 Task: Reply to email with the signature Finley Cooper with the subject Introduction of a new company policy from softage.10@softage.net with the message Could you please provide more information about the new software system? with BCC to softage.4@softage.net with an attached document Request_for_information.pdf
Action: Mouse pressed left at (1029, 186)
Screenshot: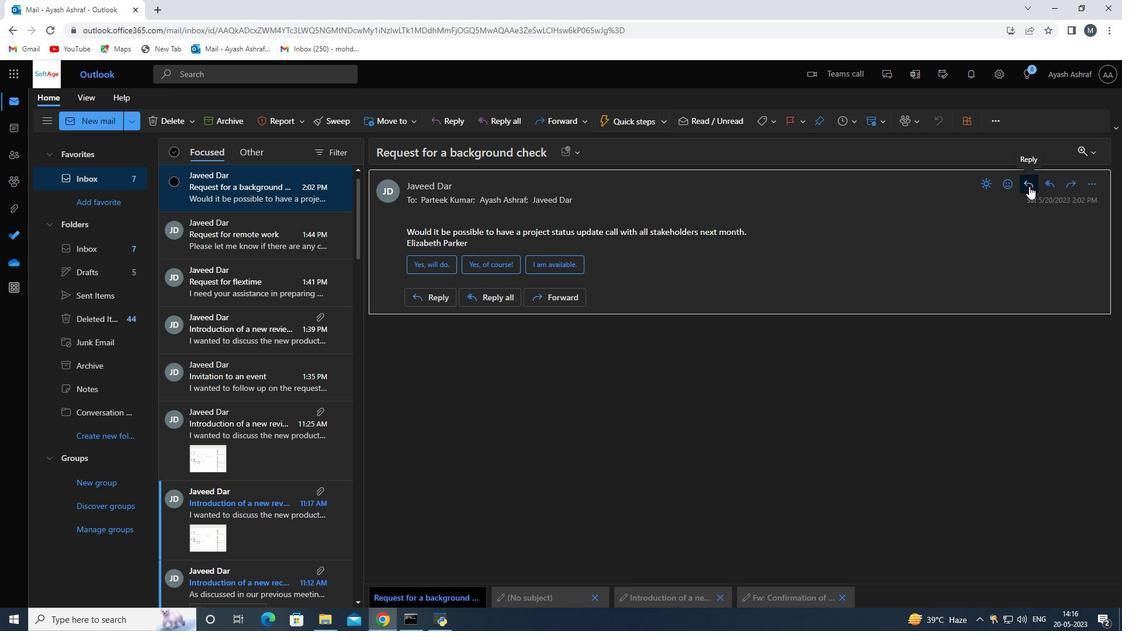 
Action: Mouse moved to (753, 416)
Screenshot: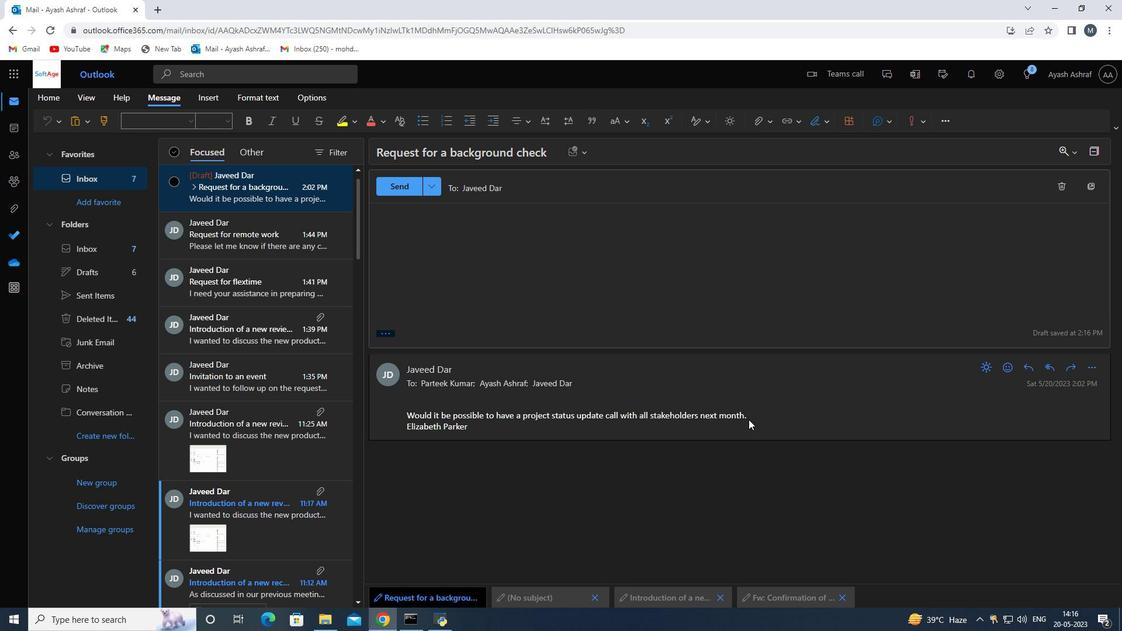 
Action: Mouse pressed left at (753, 416)
Screenshot: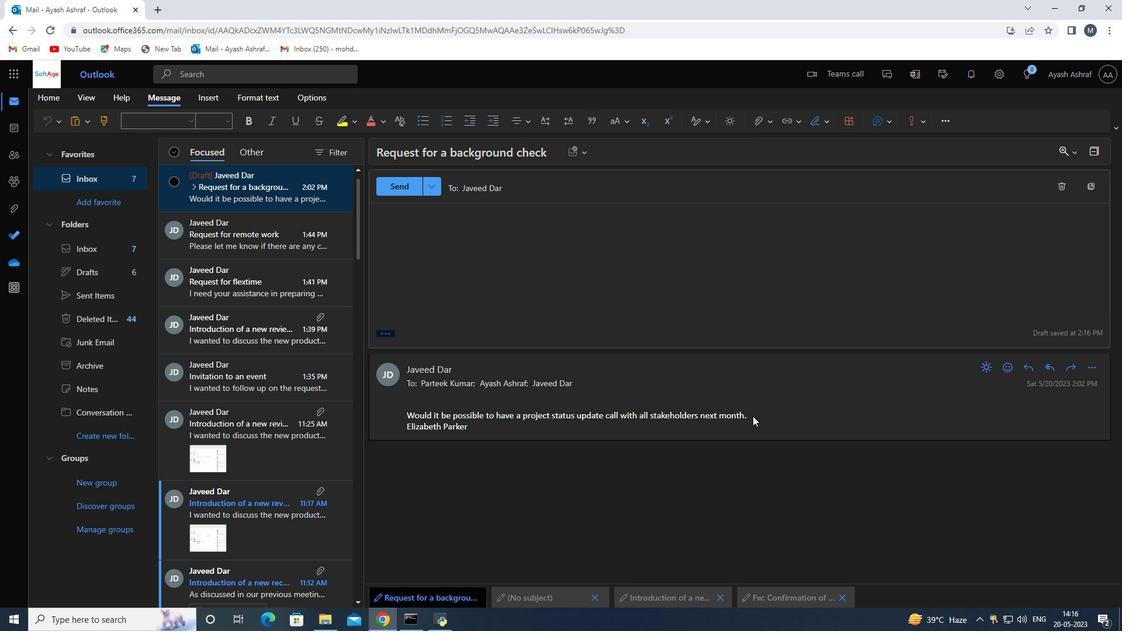 
Action: Mouse moved to (739, 516)
Screenshot: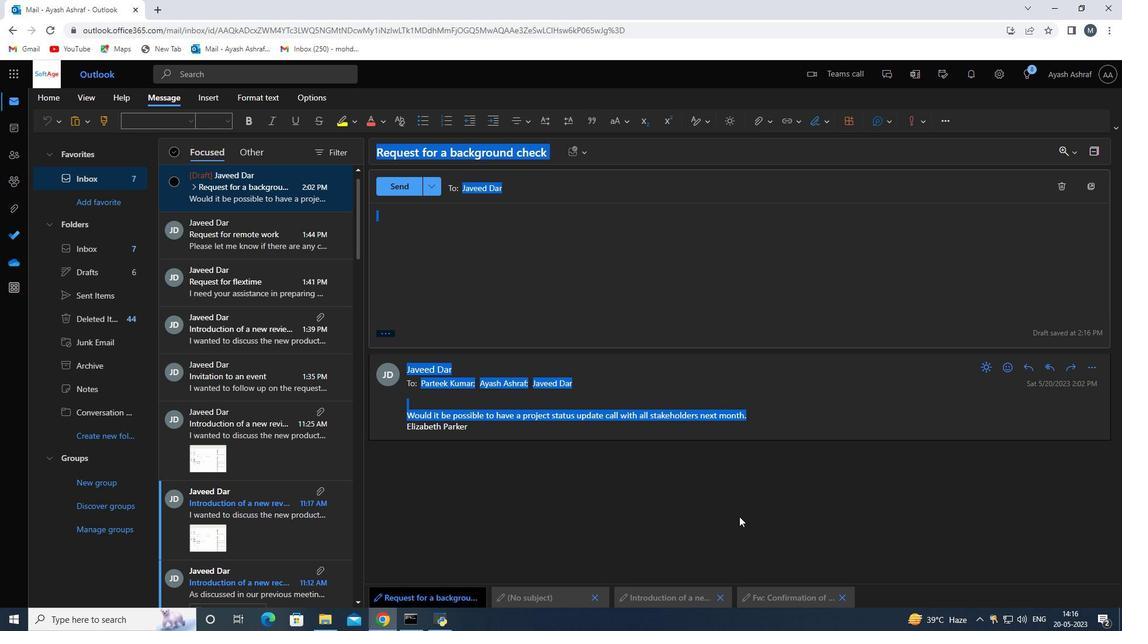 
Action: Mouse pressed left at (739, 516)
Screenshot: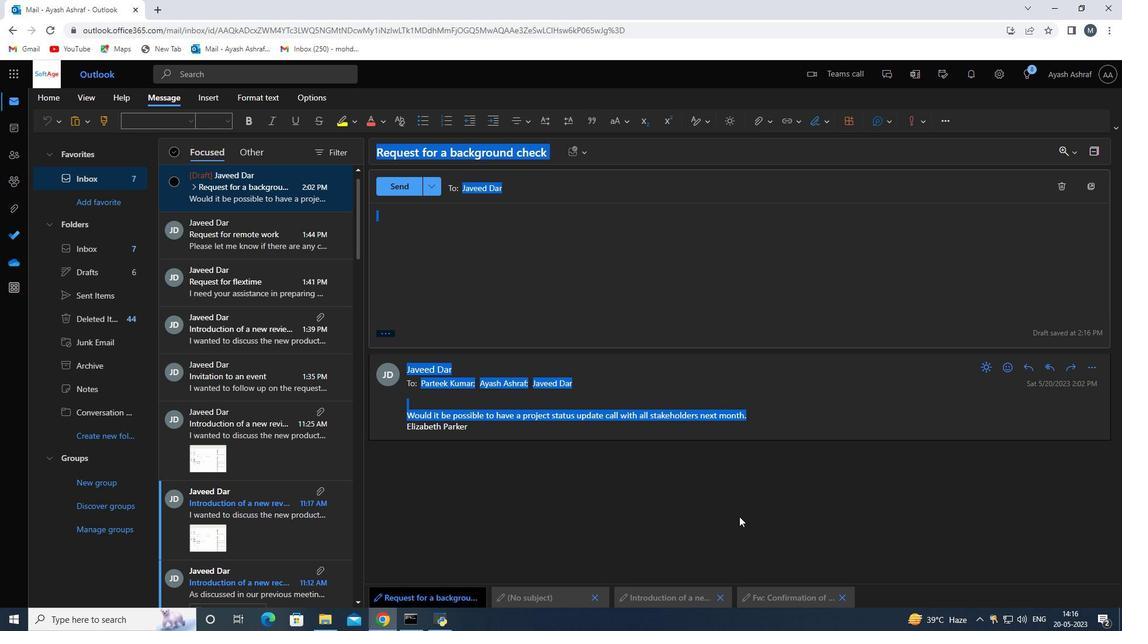 
Action: Mouse moved to (760, 491)
Screenshot: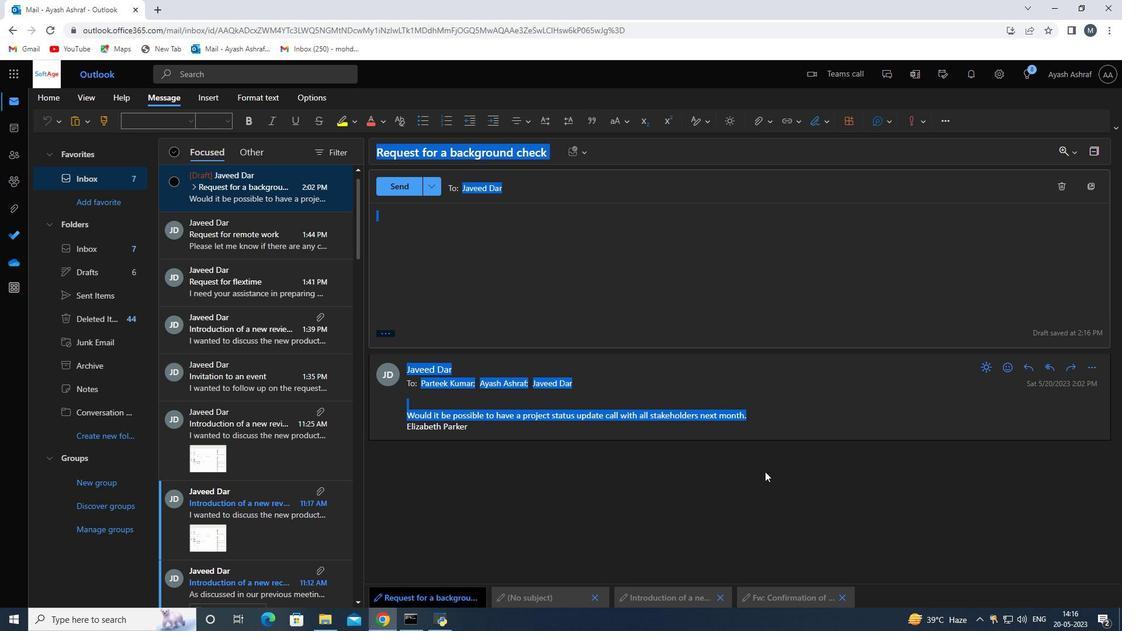 
Action: Mouse pressed left at (760, 491)
Screenshot: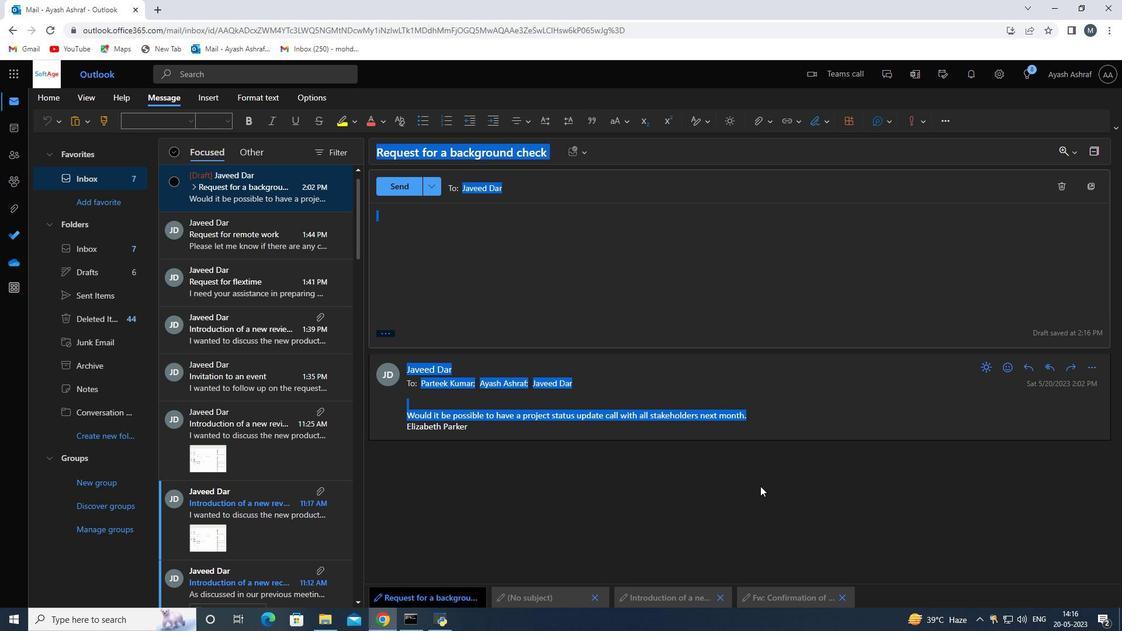 
Action: Mouse moved to (759, 416)
Screenshot: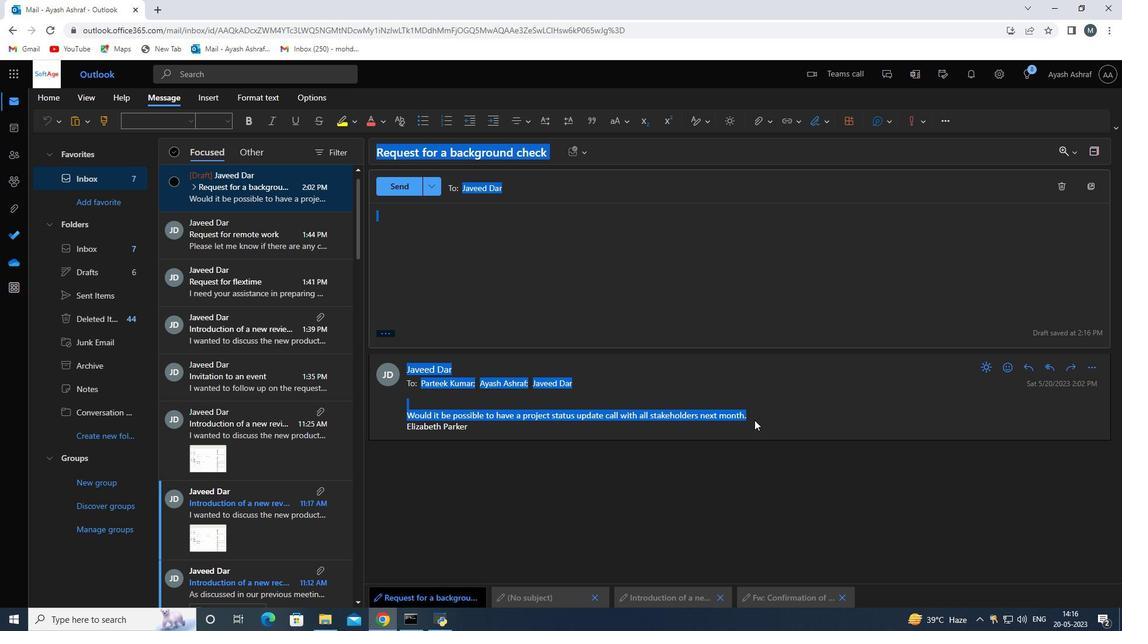 
Action: Mouse pressed left at (759, 416)
Screenshot: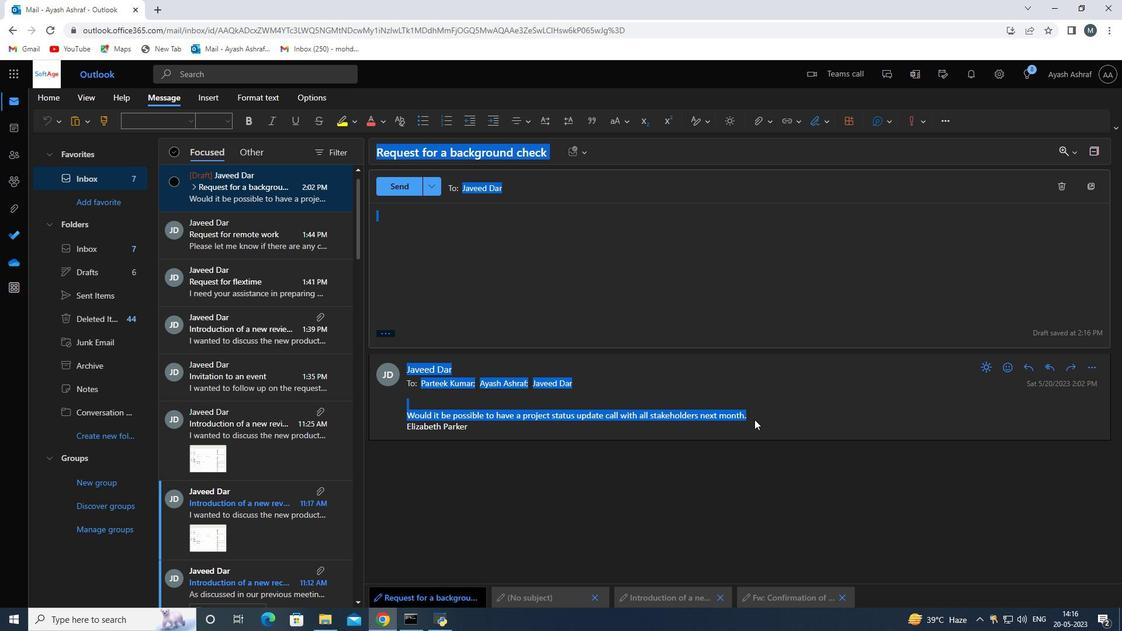 
Action: Mouse moved to (516, 415)
Screenshot: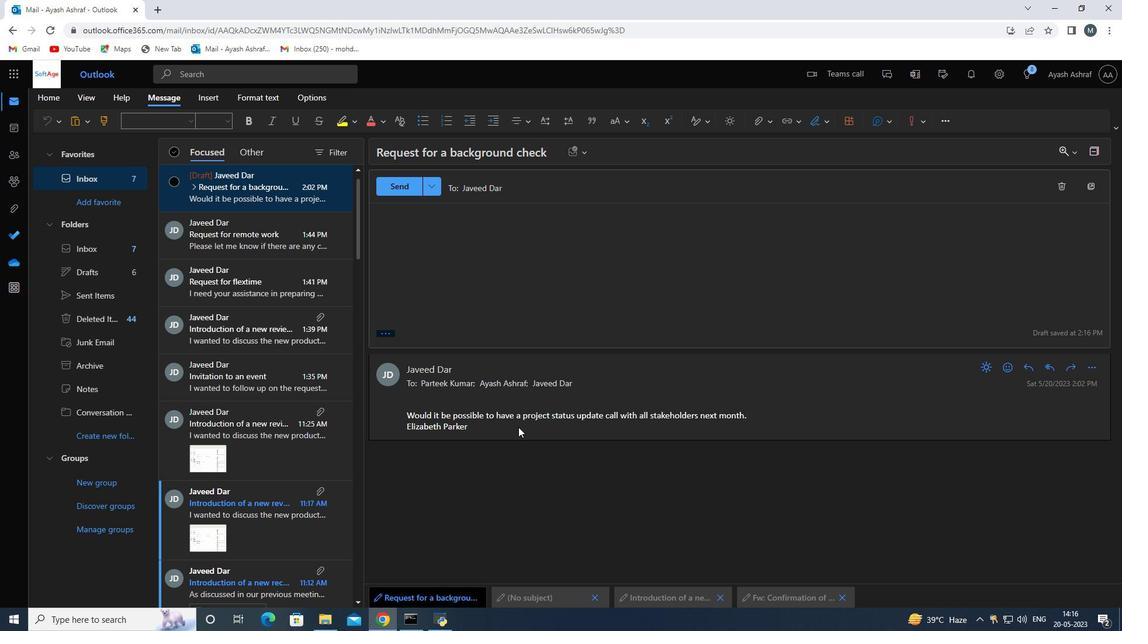 
Action: Mouse scrolled (516, 416) with delta (0, 0)
Screenshot: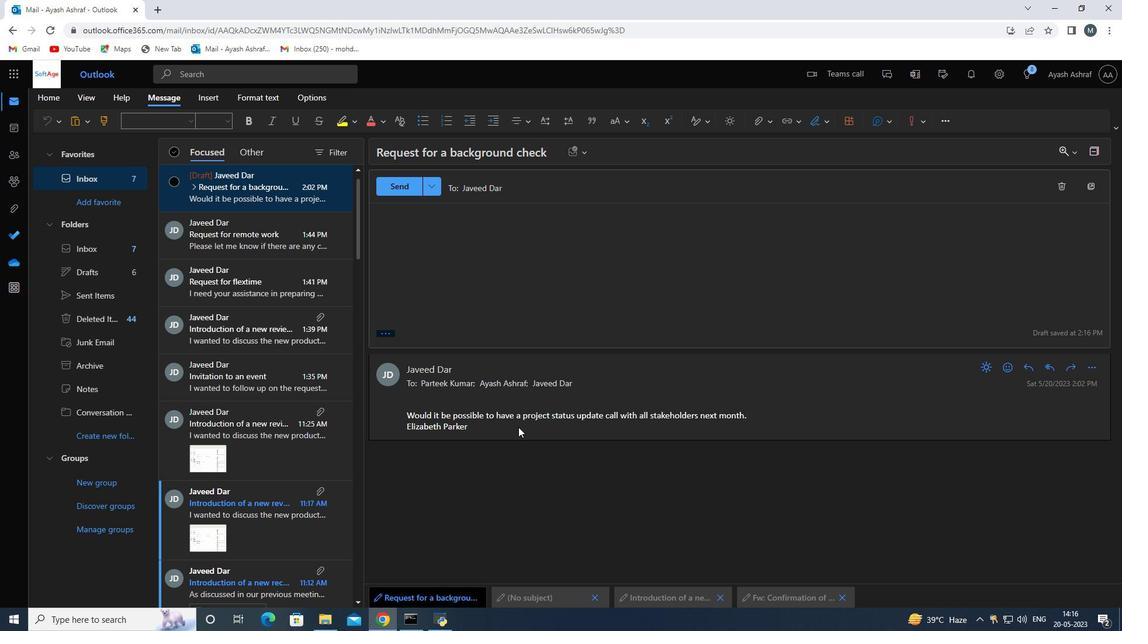 
Action: Mouse moved to (517, 409)
Screenshot: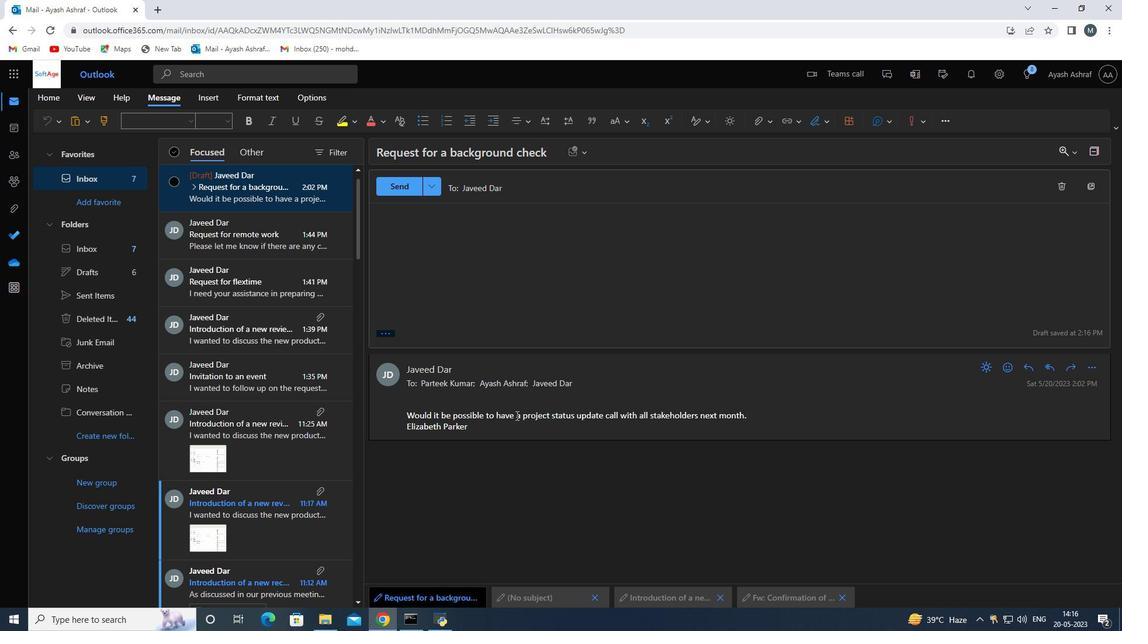 
Action: Mouse scrolled (516, 414) with delta (0, 0)
Screenshot: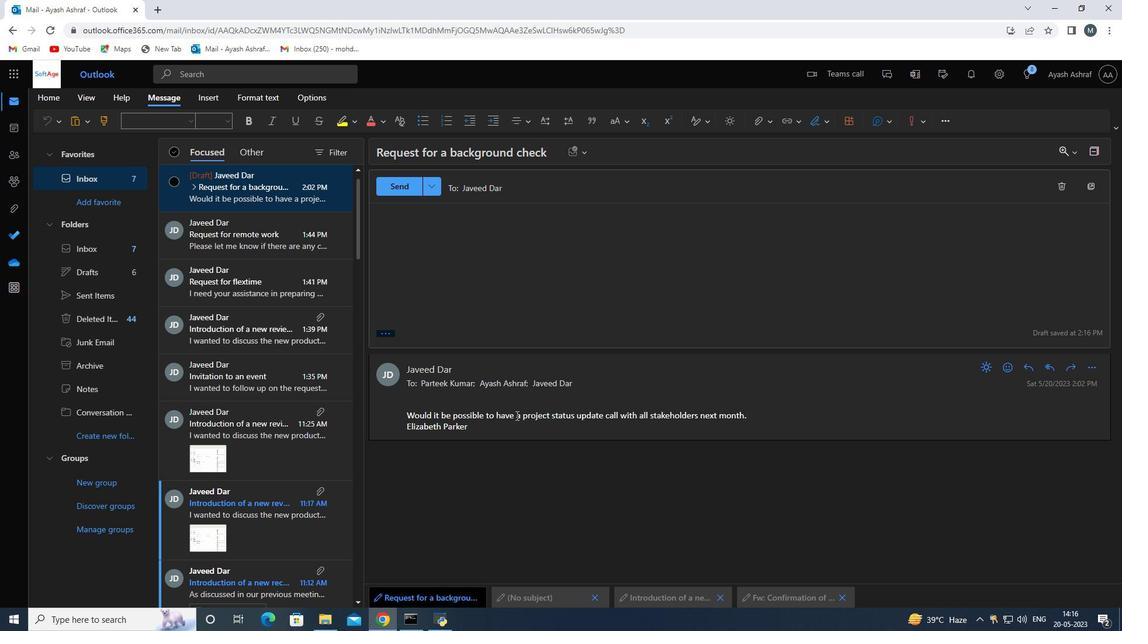 
Action: Mouse moved to (503, 233)
Screenshot: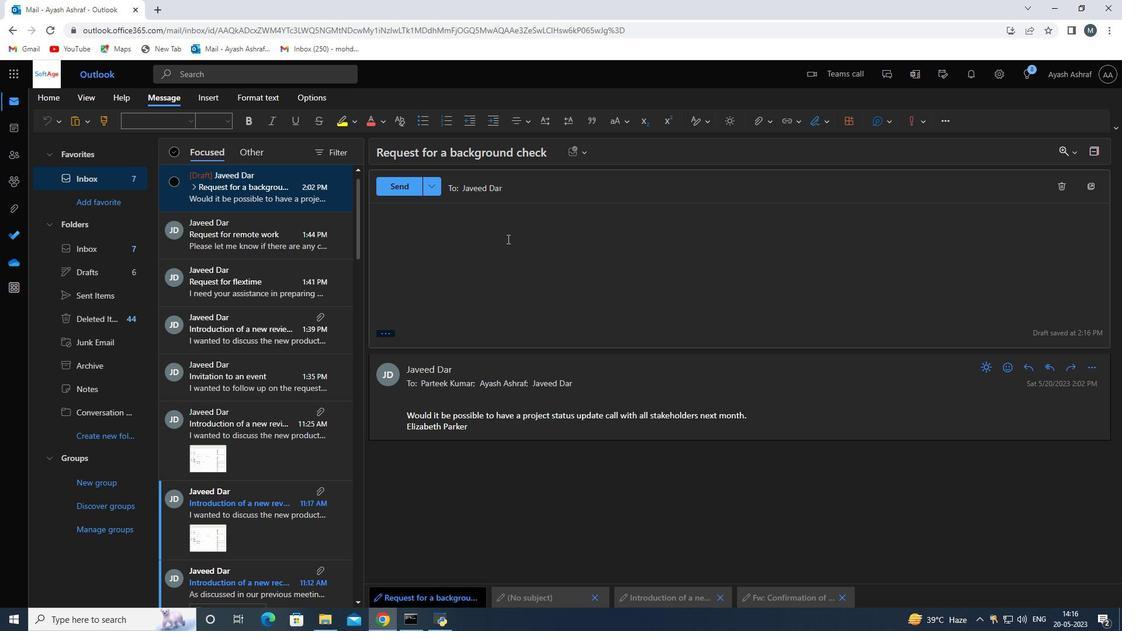 
Action: Mouse pressed left at (503, 233)
Screenshot: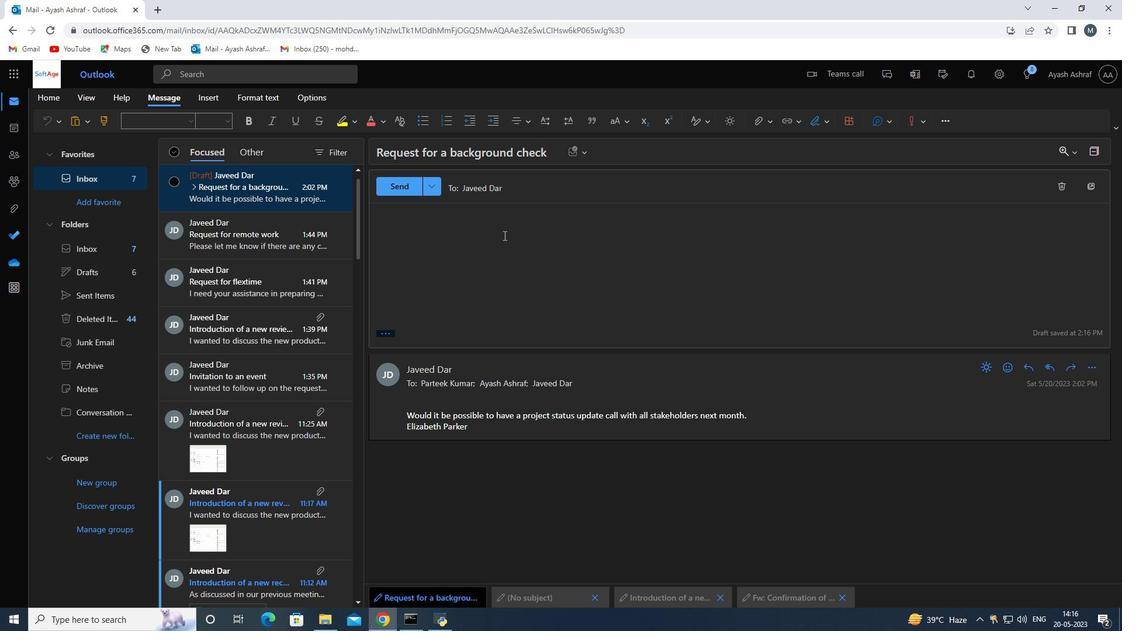 
Action: Mouse moved to (818, 129)
Screenshot: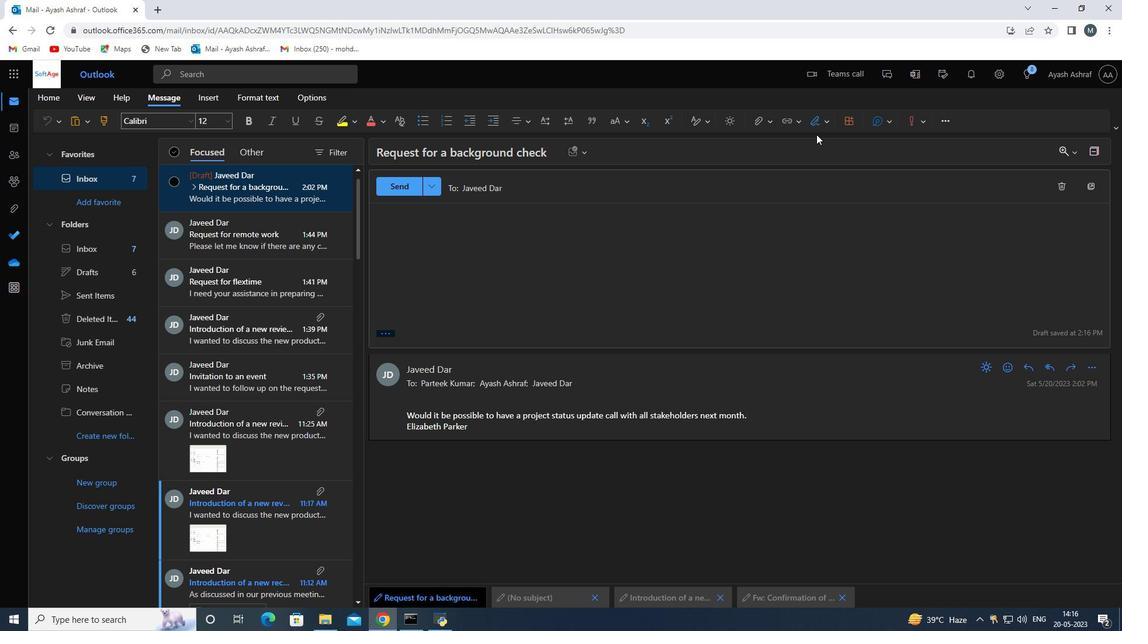 
Action: Mouse pressed left at (818, 129)
Screenshot: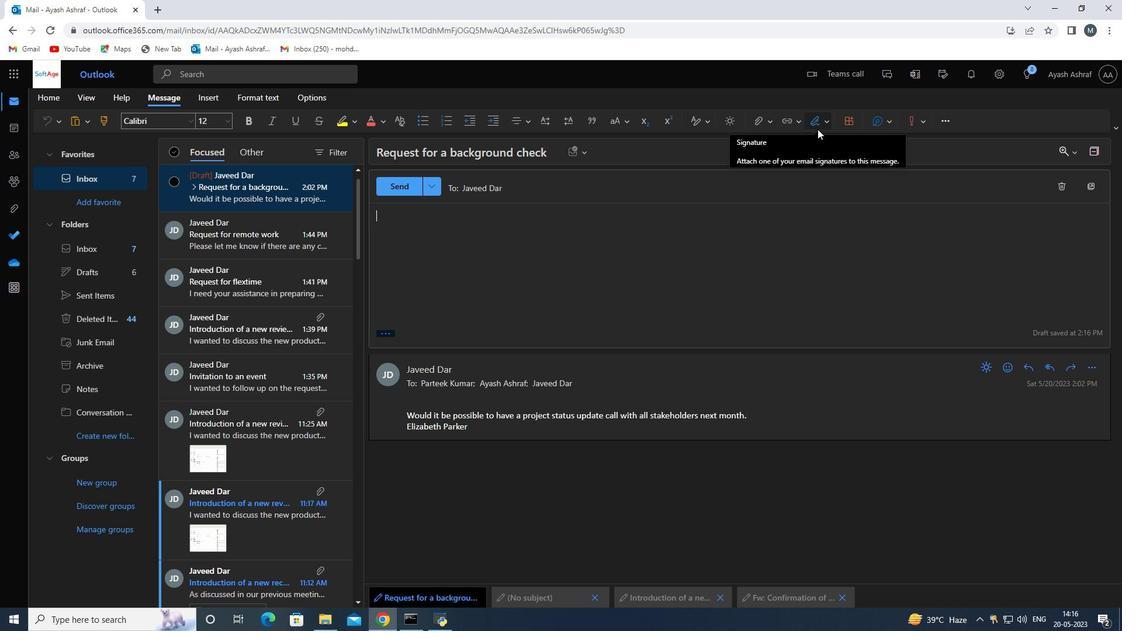 
Action: Mouse moved to (802, 167)
Screenshot: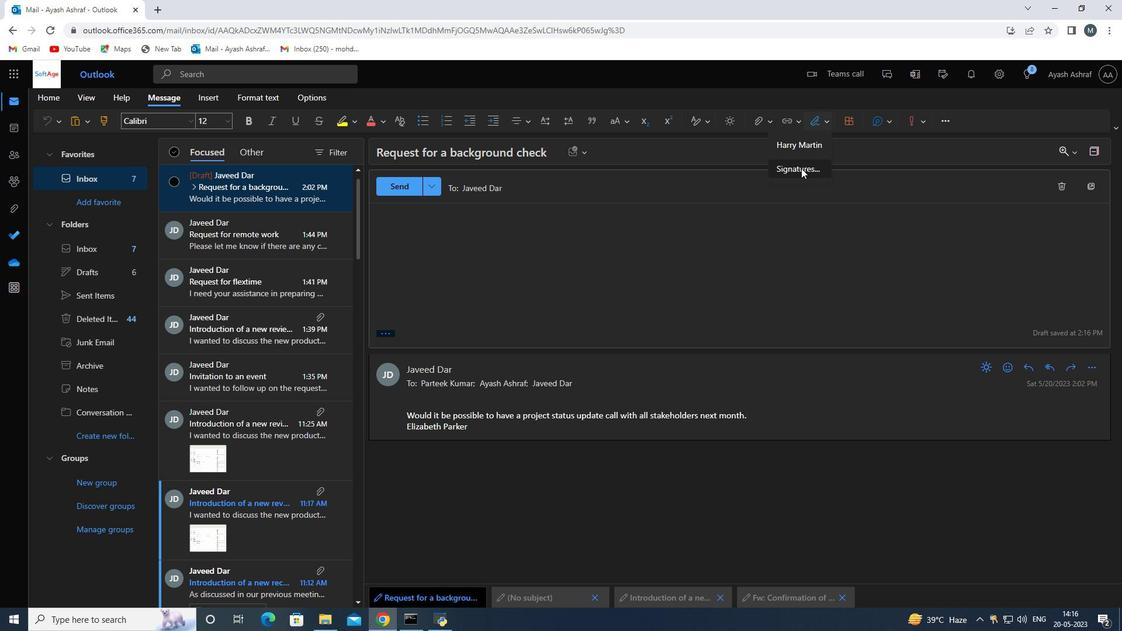 
Action: Mouse pressed left at (802, 167)
Screenshot: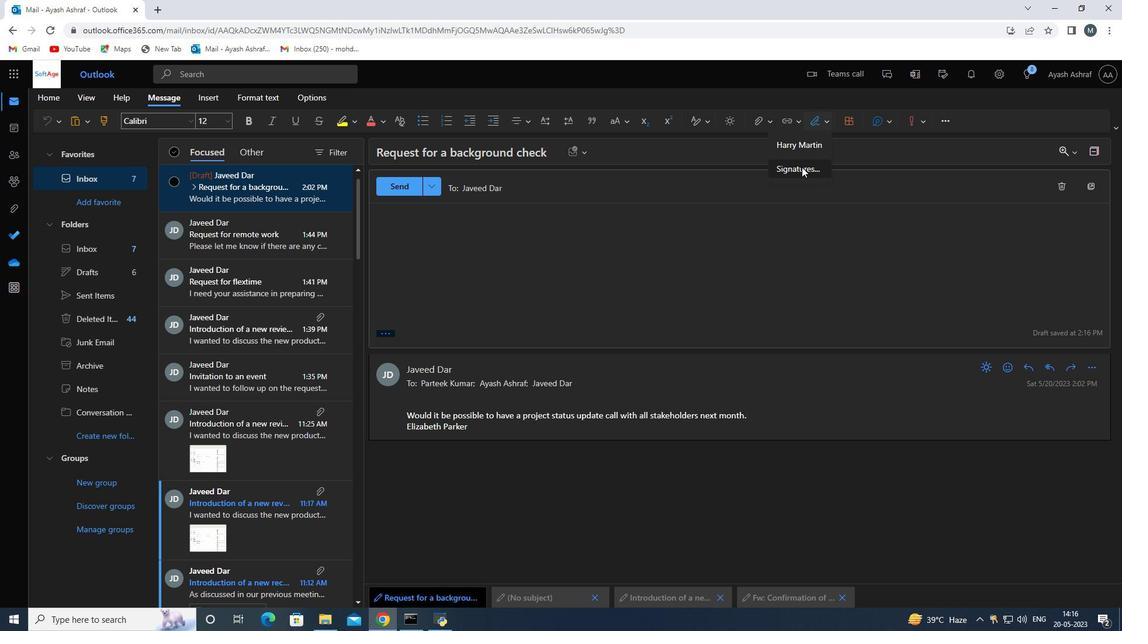
Action: Mouse moved to (785, 216)
Screenshot: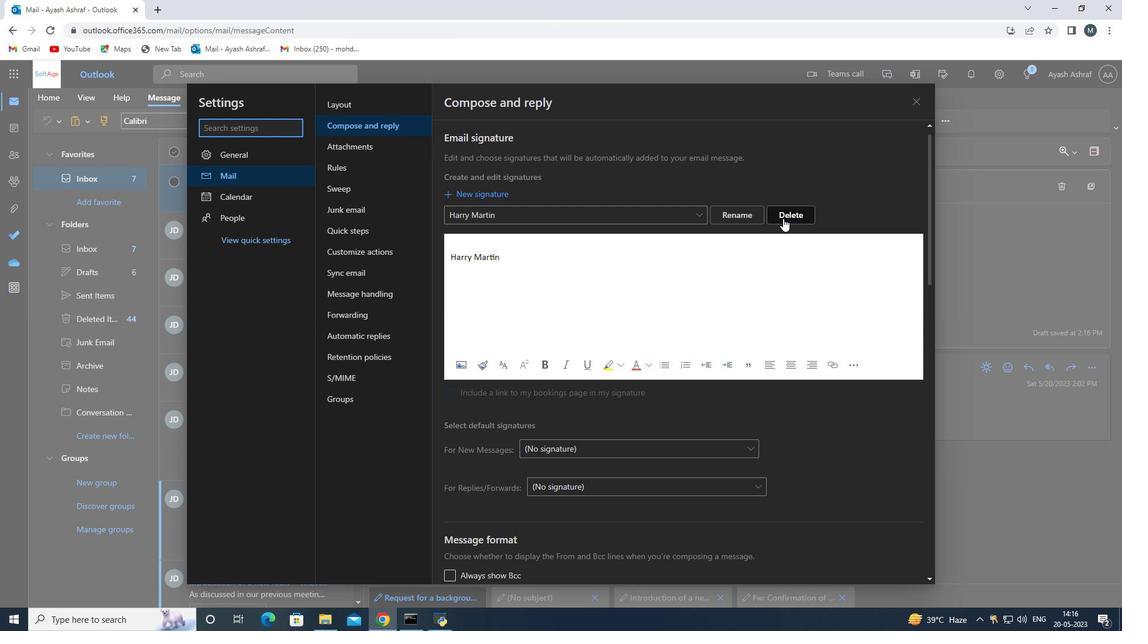 
Action: Mouse pressed left at (785, 216)
Screenshot: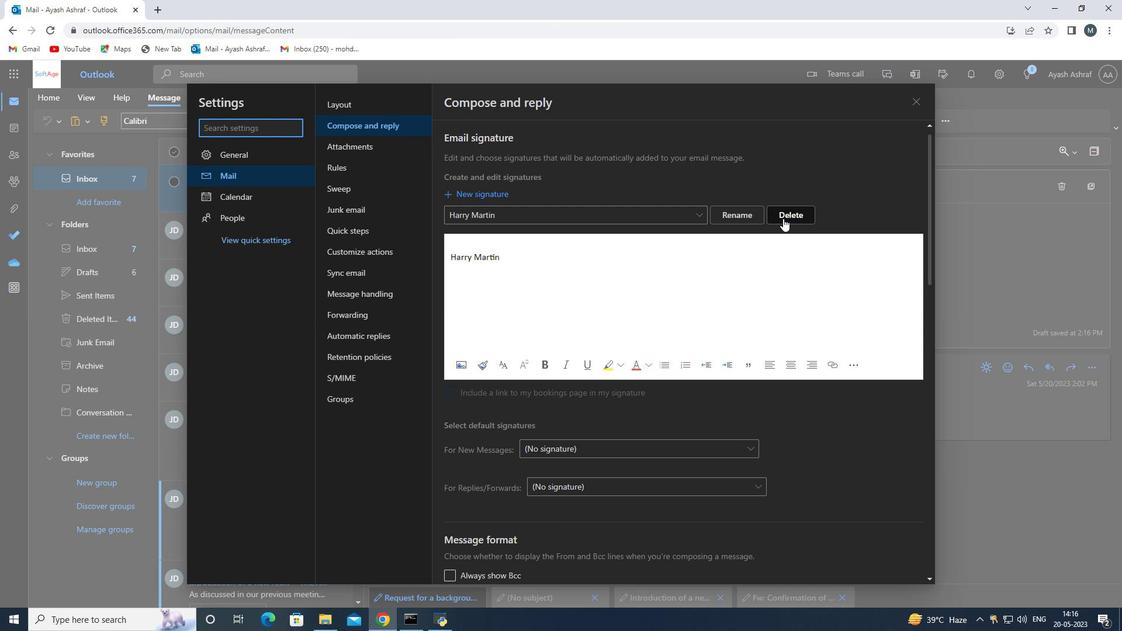 
Action: Mouse moved to (657, 280)
Screenshot: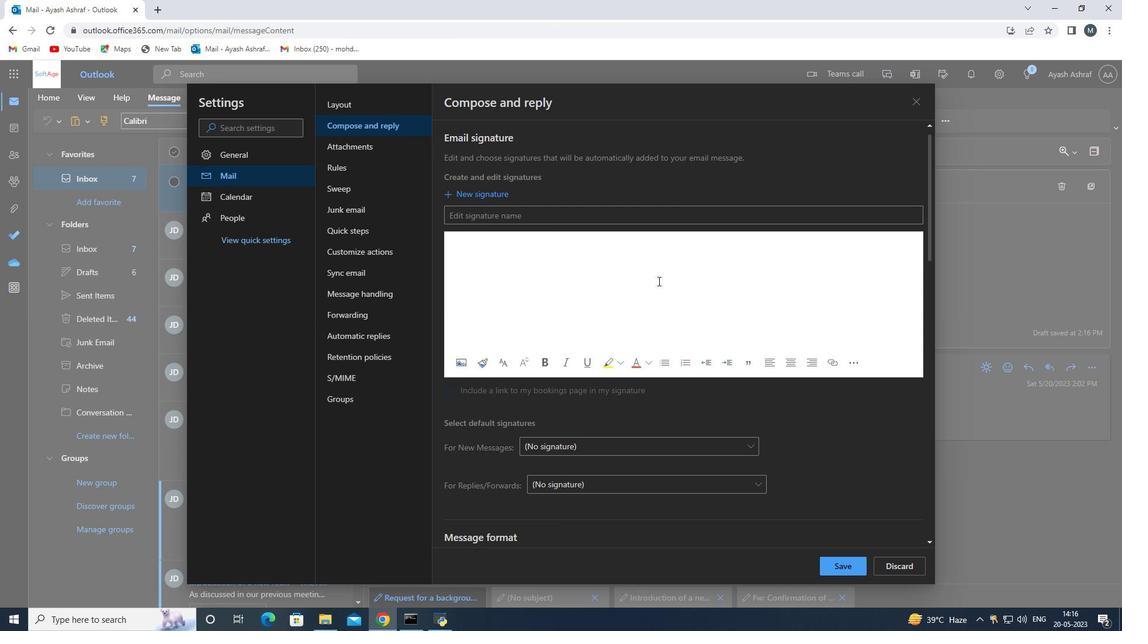 
Action: Key pressed <Key.shift>F
Screenshot: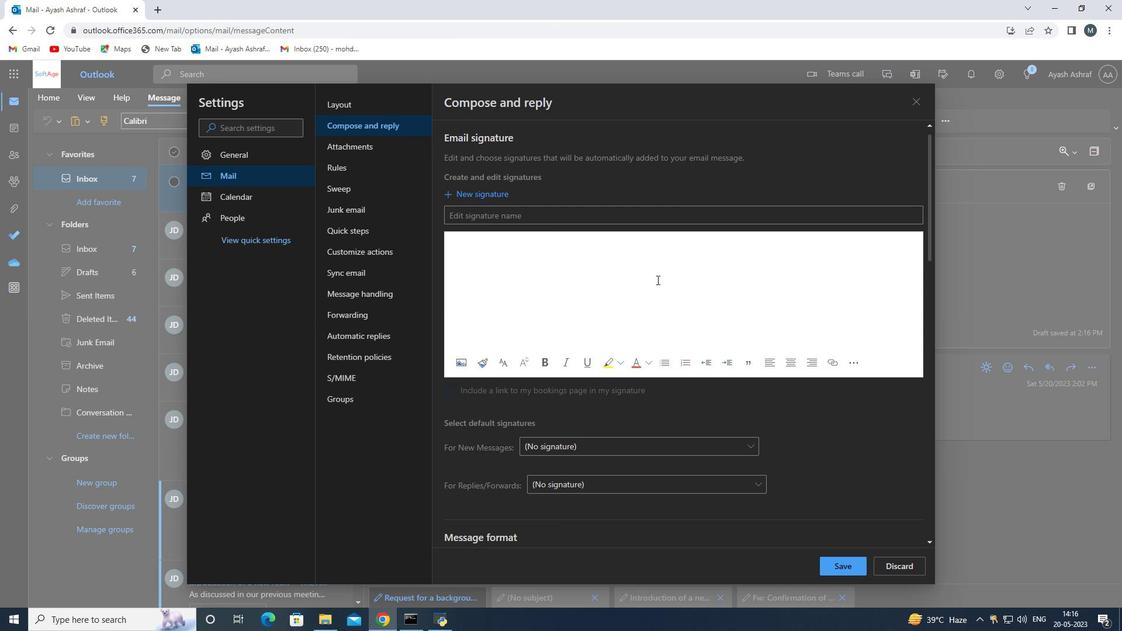 
Action: Mouse moved to (567, 221)
Screenshot: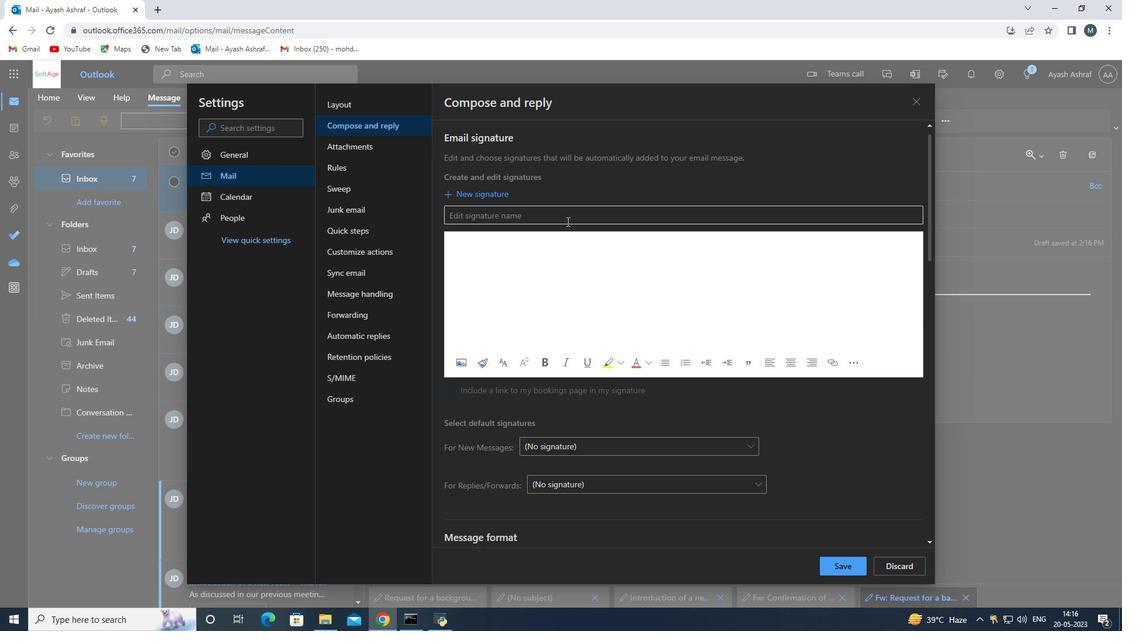 
Action: Mouse pressed left at (567, 221)
Screenshot: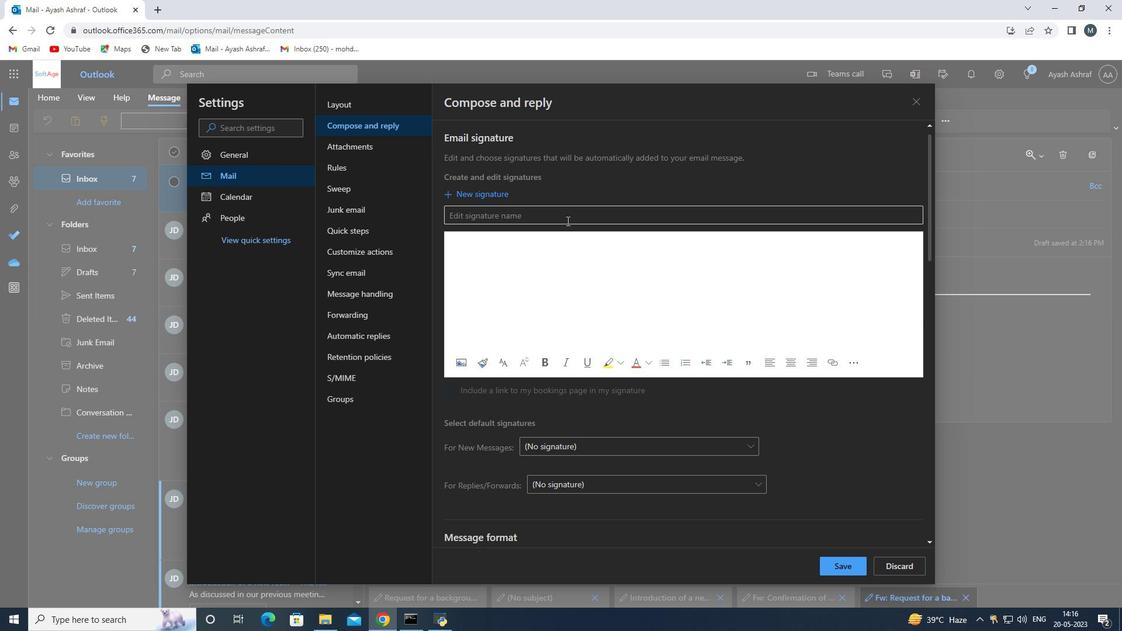 
Action: Key pressed <Key.shift>Fine<Key.backspace>ley<Key.space><Key.shift>Cooper<Key.space>
Screenshot: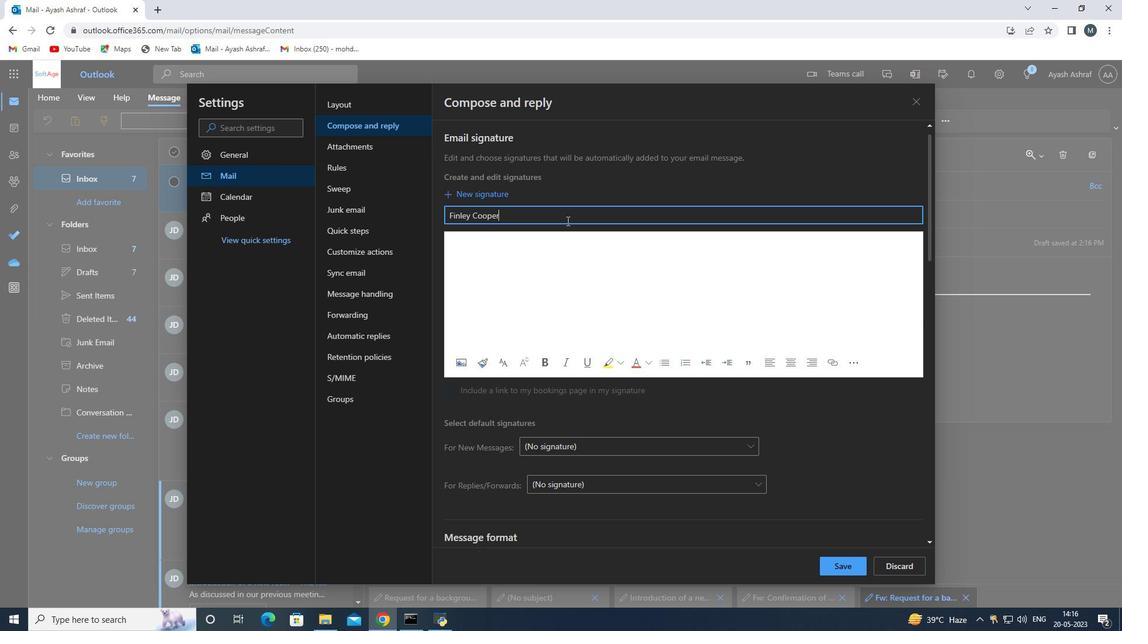
Action: Mouse moved to (555, 267)
Screenshot: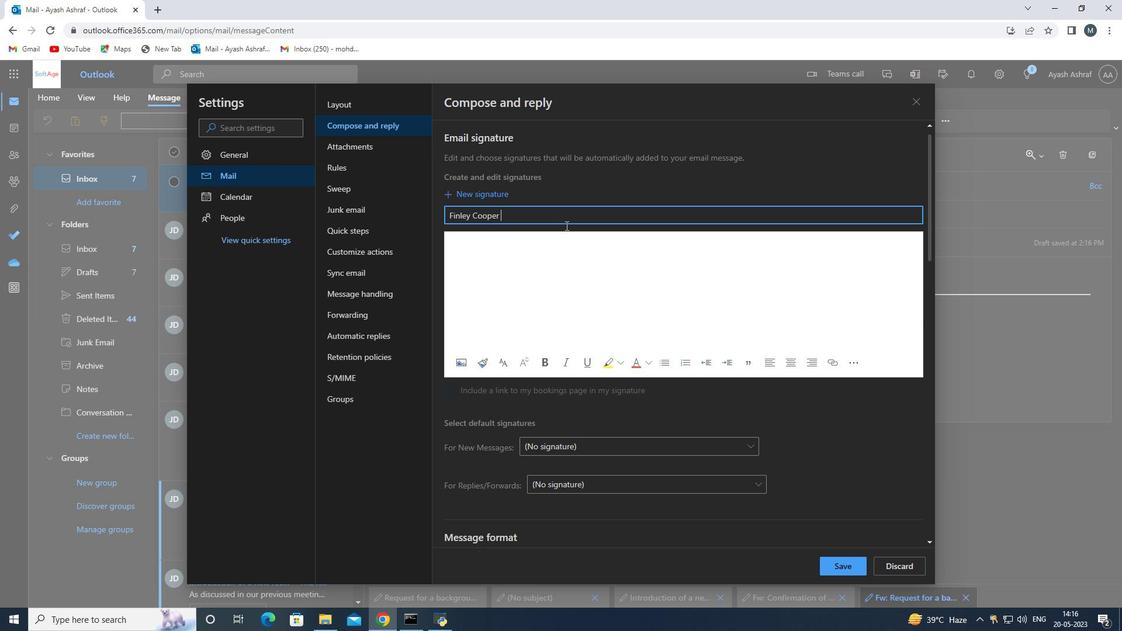 
Action: Mouse pressed left at (555, 267)
Screenshot: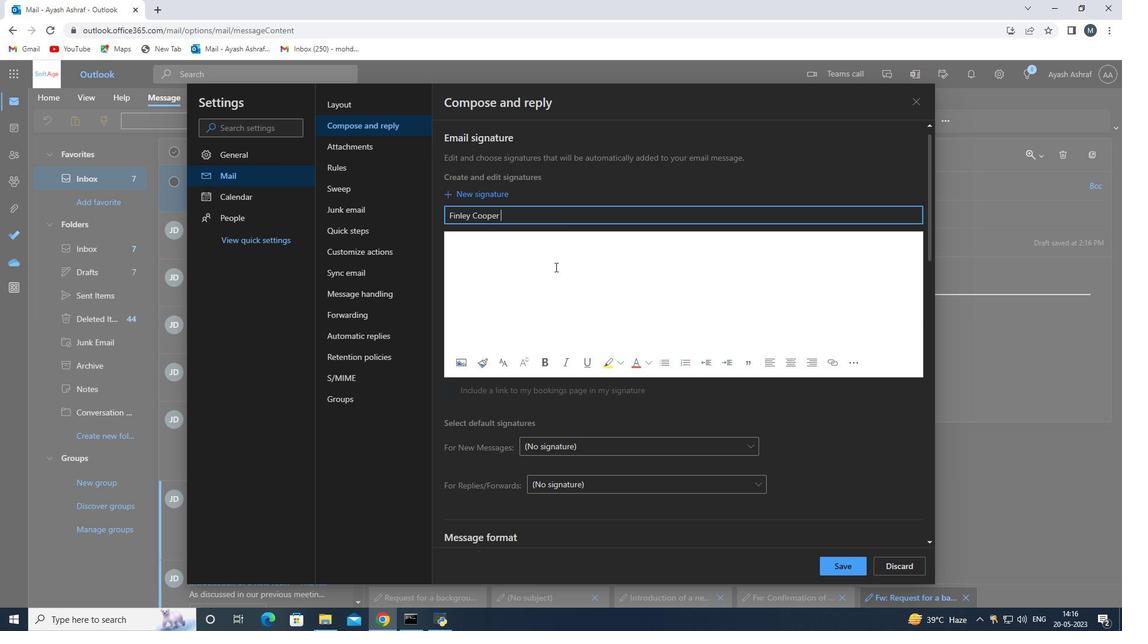 
Action: Key pressed <Key.enter><Key.shift>Finley<Key.space><Key.shift>Cooper<Key.space>
Screenshot: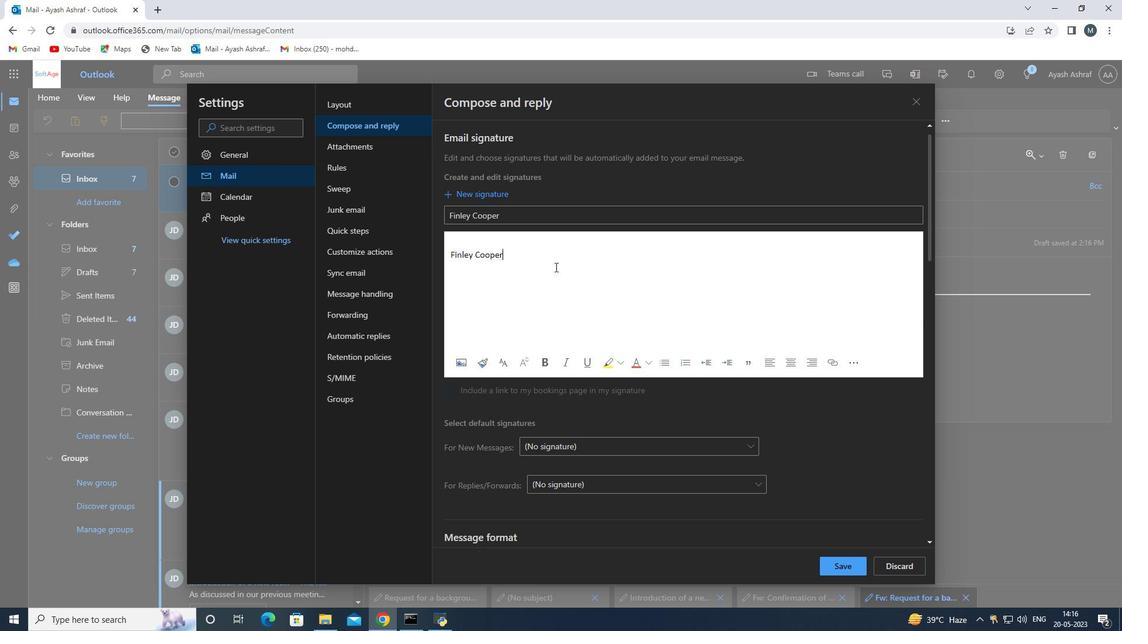 
Action: Mouse moved to (849, 567)
Screenshot: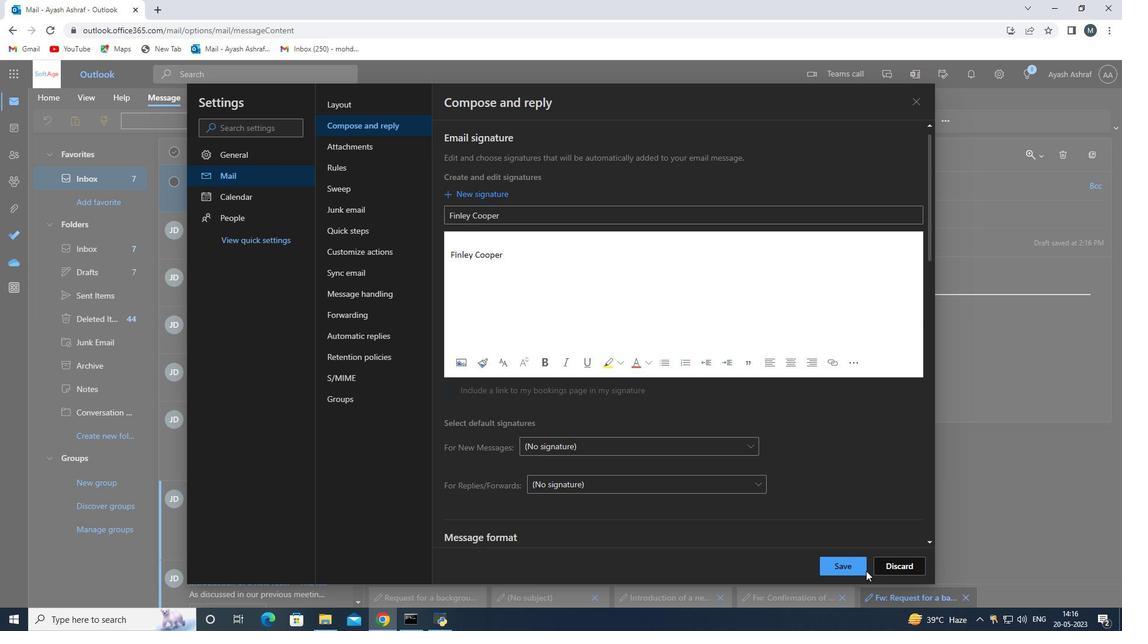 
Action: Mouse pressed left at (849, 567)
Screenshot: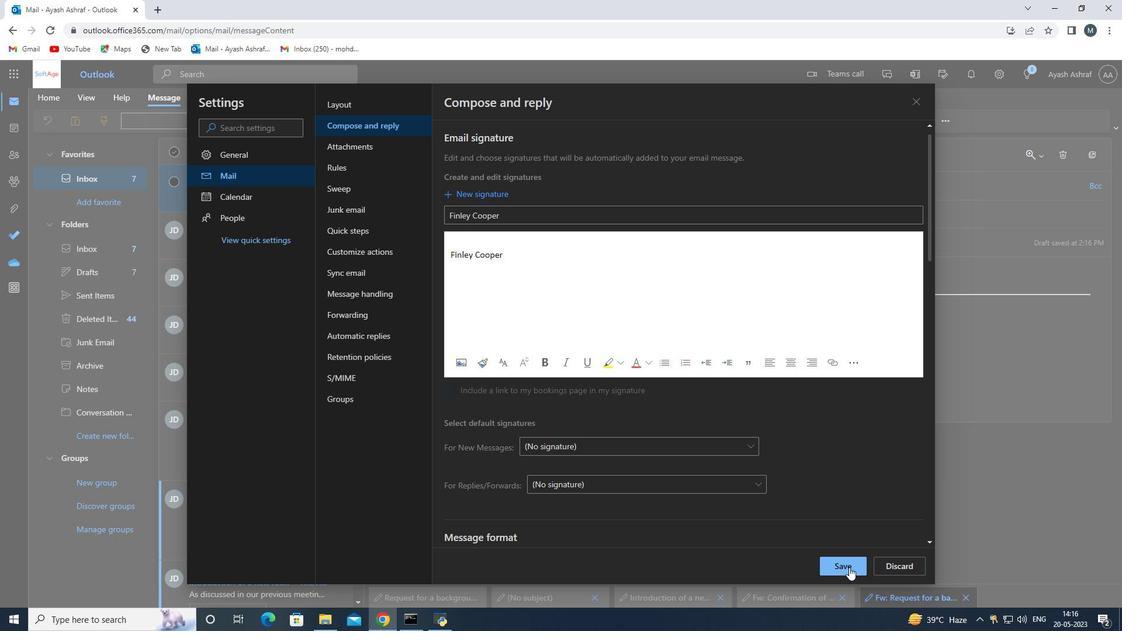 
Action: Mouse moved to (913, 101)
Screenshot: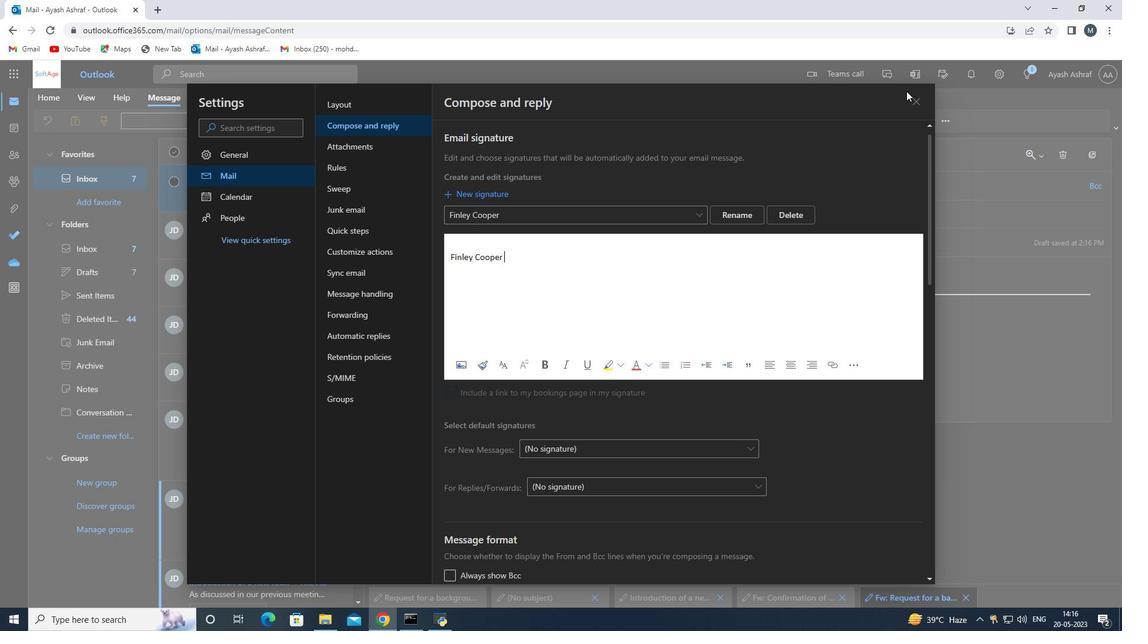 
Action: Mouse pressed left at (913, 101)
Screenshot: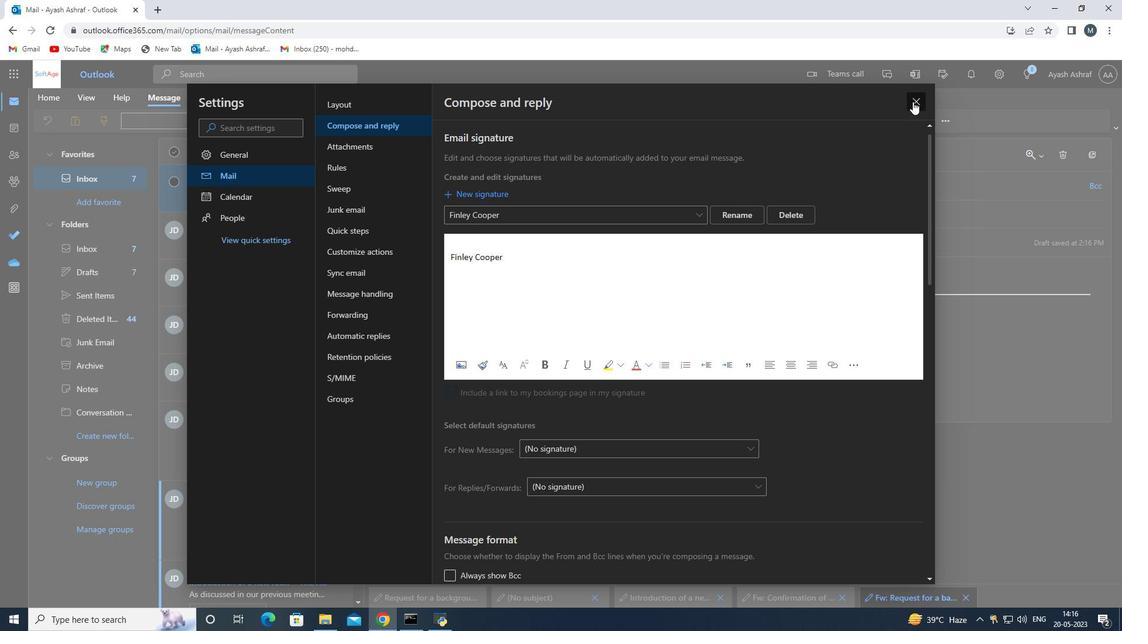 
Action: Mouse moved to (516, 246)
Screenshot: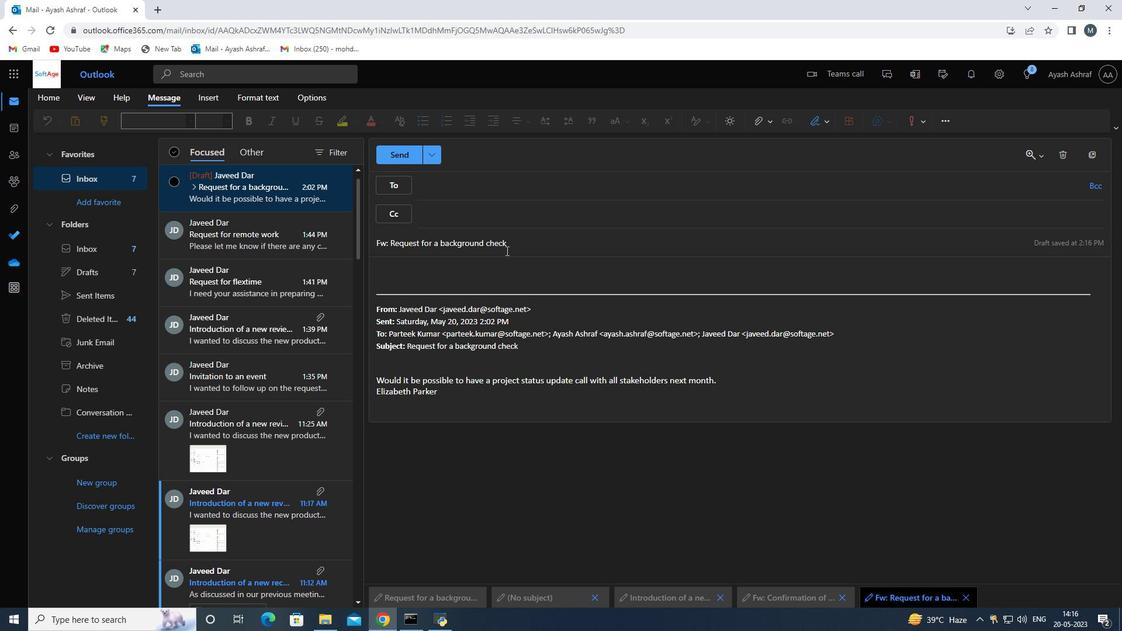 
Action: Mouse pressed left at (516, 246)
Screenshot: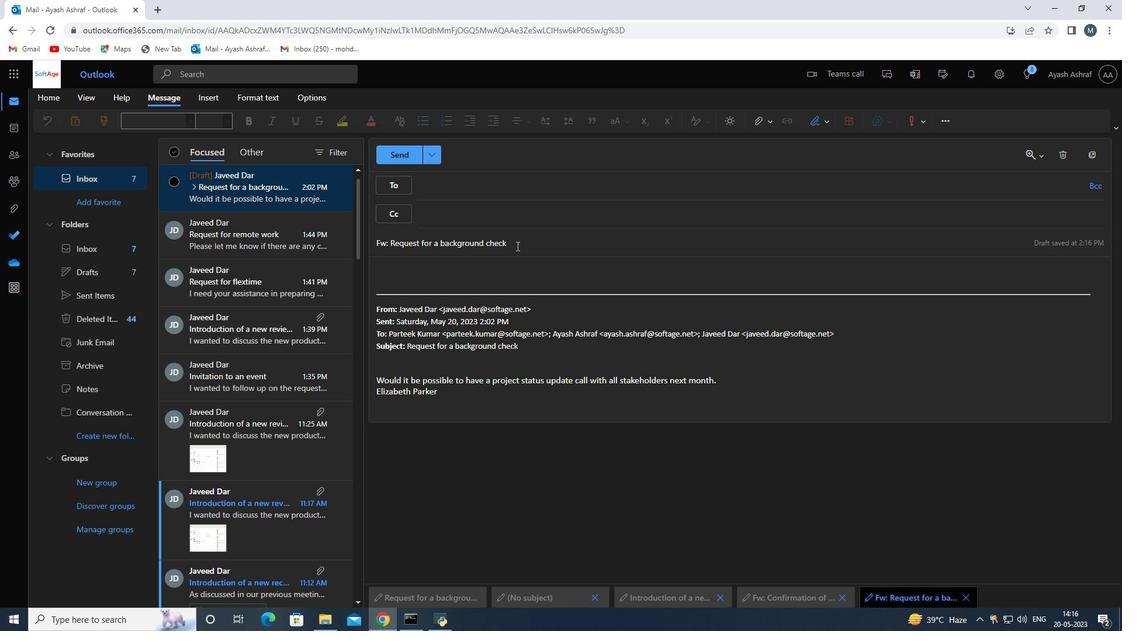 
Action: Mouse moved to (518, 245)
Screenshot: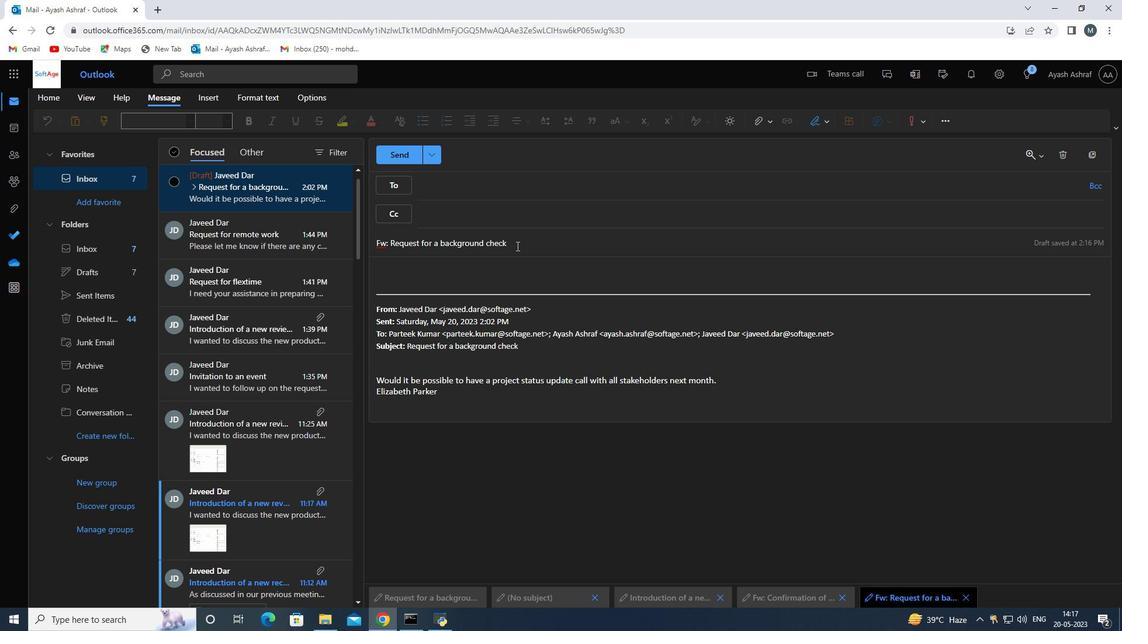 
Action: Key pressed <Key.backspace><Key.backspace><Key.backspace><Key.backspace><Key.backspace><Key.backspace><Key.backspace><Key.backspace><Key.backspace><Key.backspace><Key.backspace><Key.backspace><Key.backspace><Key.backspace><Key.backspace><Key.backspace><Key.backspace><Key.backspace><Key.backspace><Key.backspace><Key.backspace><Key.backspace><Key.backspace><Key.backspace><Key.backspace><Key.backspace><Key.backspace><Key.backspace><Key.backspace><Key.backspace><Key.backspace><Key.backspace><Key.backspace><Key.backspace><Key.backspace><Key.backspace><Key.backspace><Key.backspace><Key.backspace><Key.backspace><Key.backspace><Key.backspace><Key.backspace><Key.backspace><Key.backspace><Key.backspace><Key.backspace><Key.shift>Into<Key.backspace>roduction<Key.space>of<Key.space>a<Key.space>new<Key.space>company<Key.space>policy<Key.space>
Screenshot: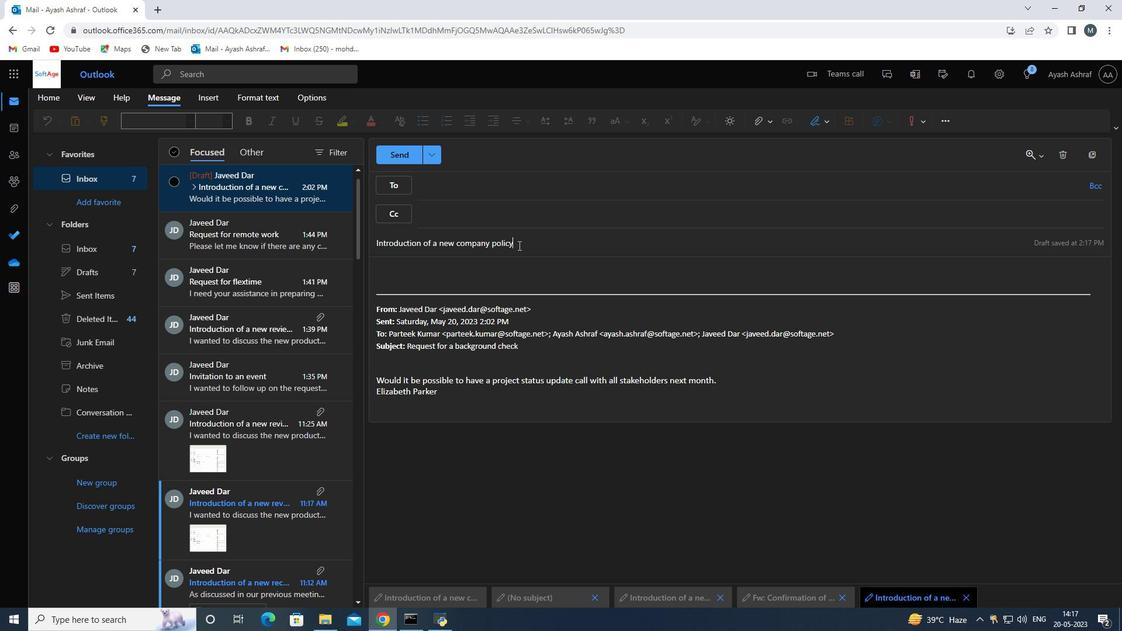 
Action: Mouse moved to (485, 278)
Screenshot: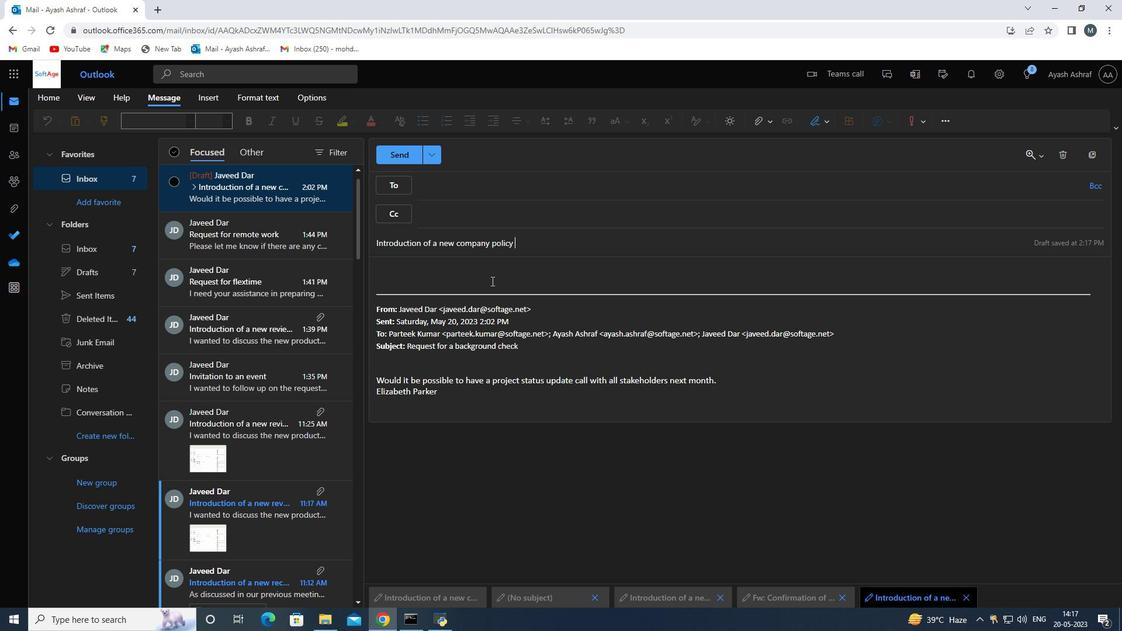 
Action: Mouse pressed left at (485, 278)
Screenshot: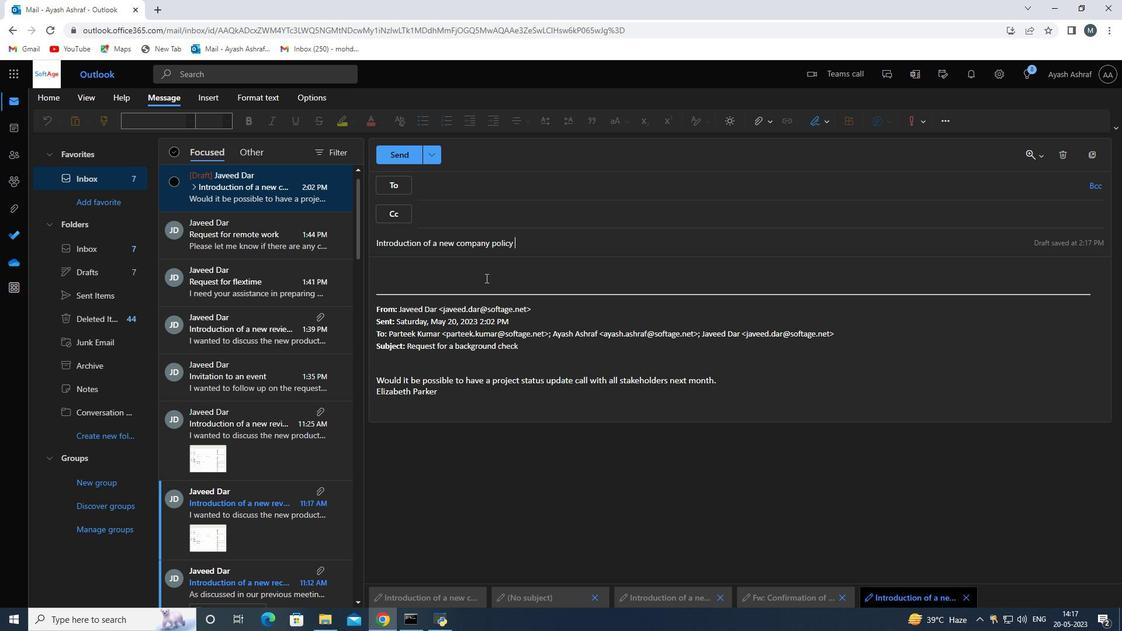 
Action: Mouse moved to (826, 126)
Screenshot: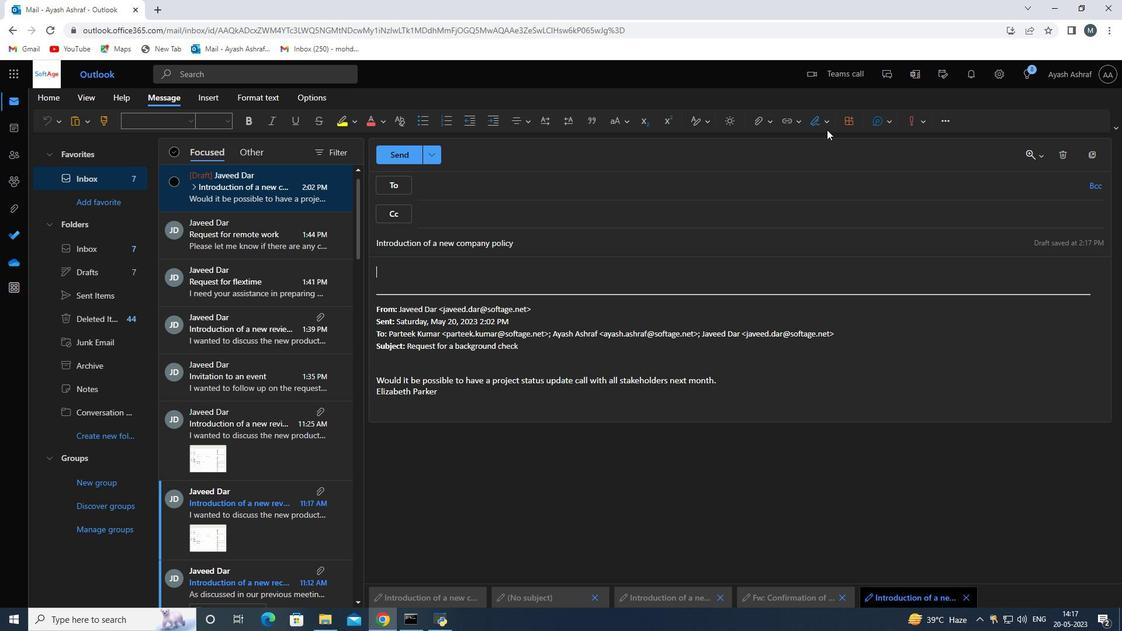 
Action: Mouse pressed left at (826, 126)
Screenshot: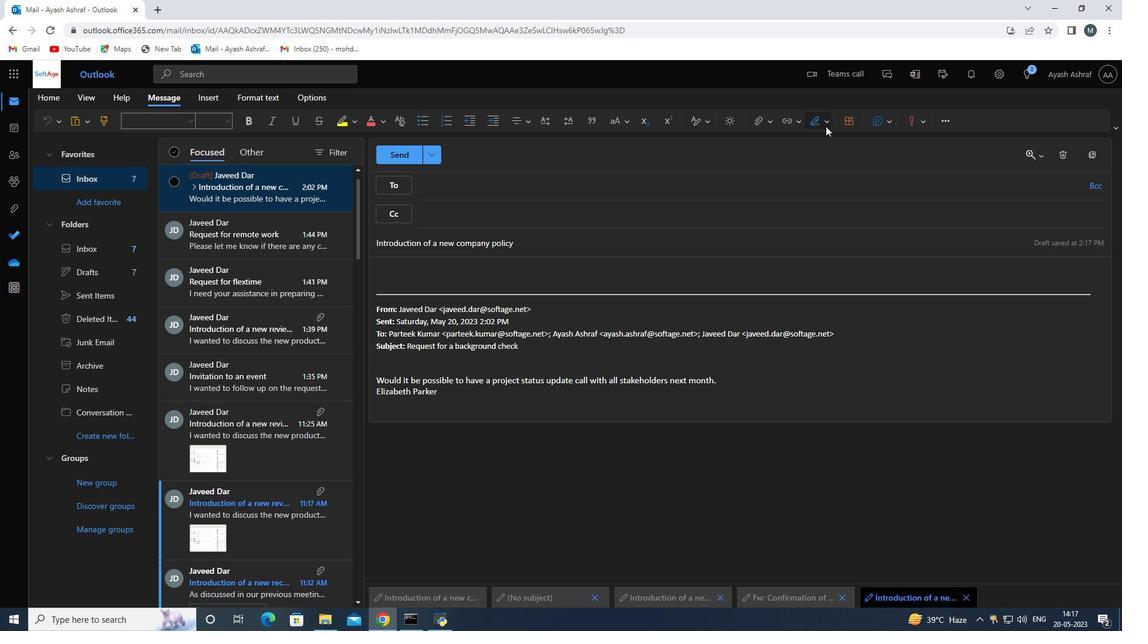 
Action: Mouse moved to (814, 145)
Screenshot: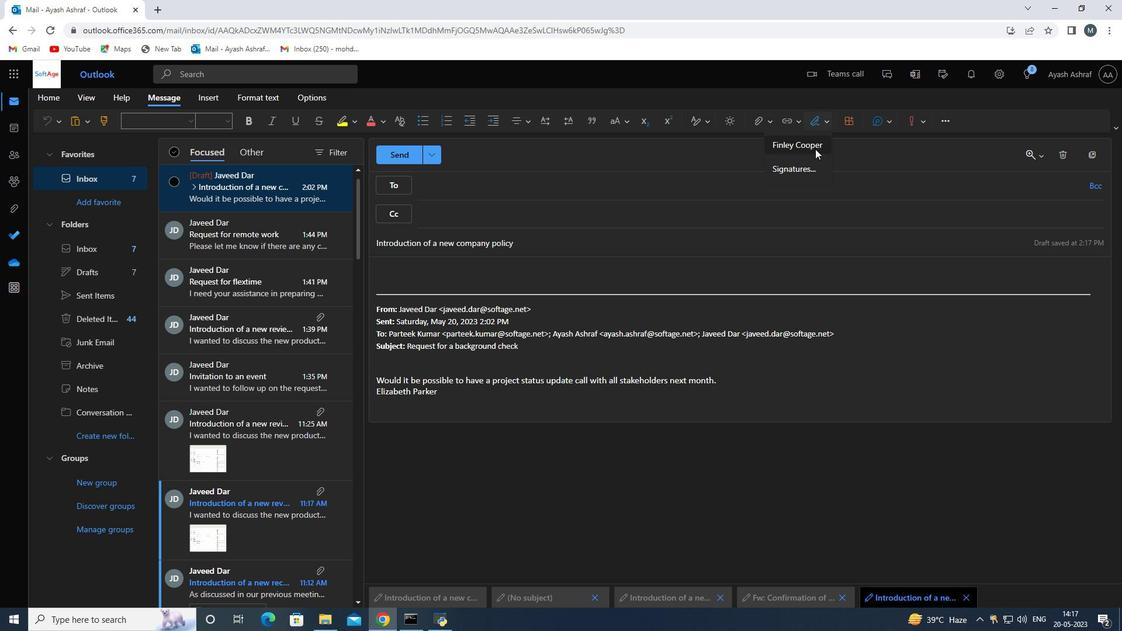 
Action: Mouse pressed left at (814, 145)
Screenshot: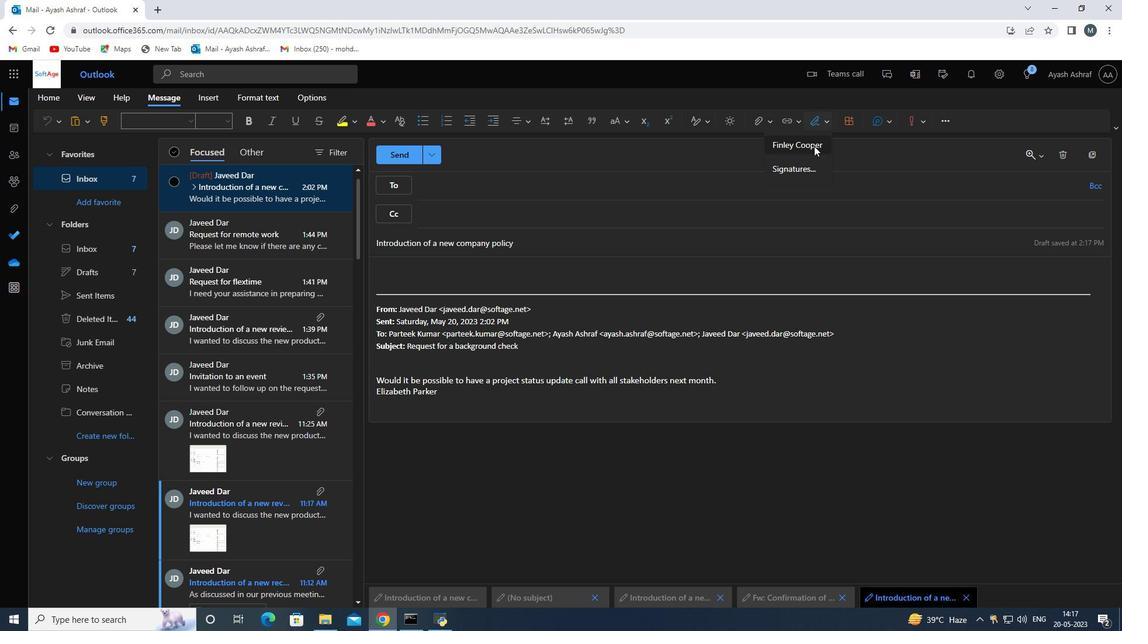 
Action: Mouse moved to (398, 271)
Screenshot: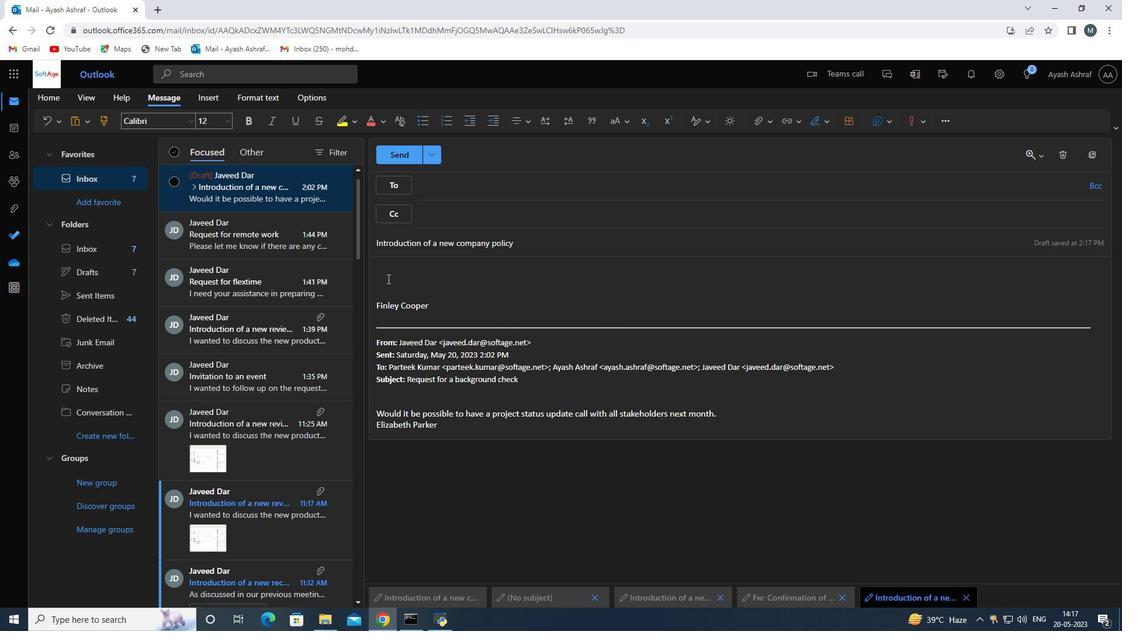 
Action: Key pressed <Key.shift>Could<Key.space>you<Key.space>please<Key.space>pr<Key.backspace><Key.backspace><Key.space>provide<Key.space>
Screenshot: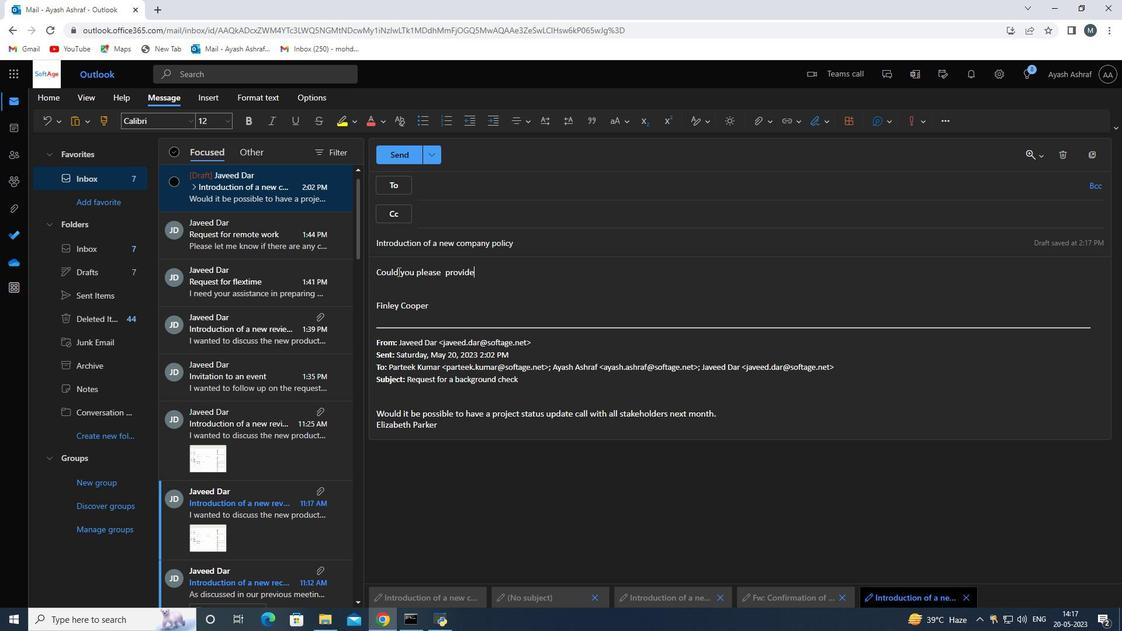 
Action: Mouse moved to (501, 303)
Screenshot: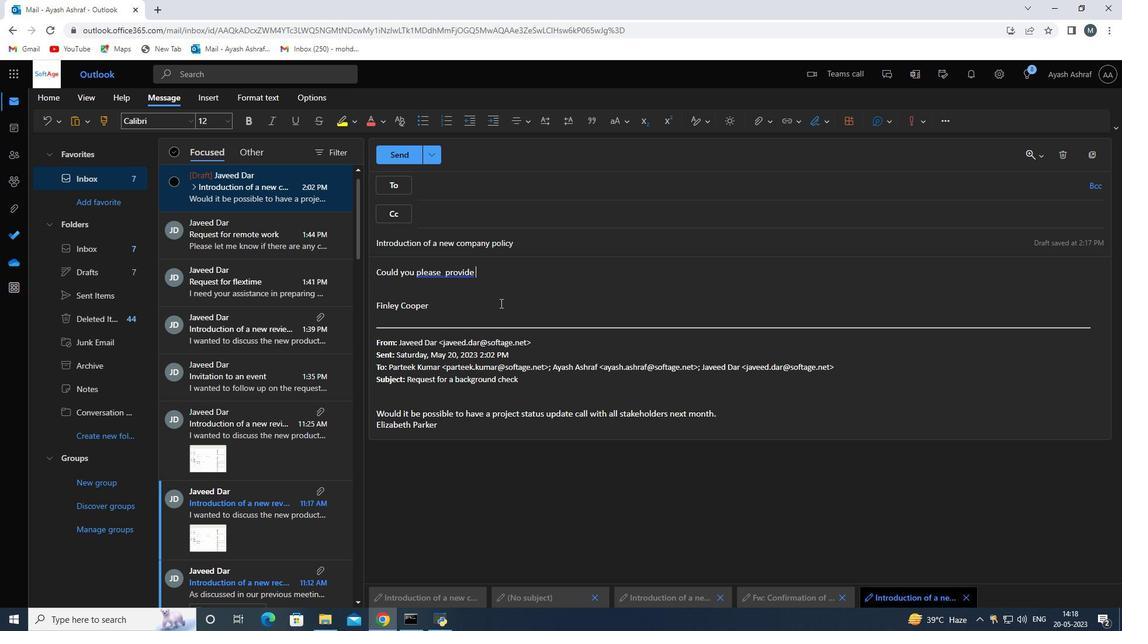 
Action: Key pressed moe<Key.backspace>re<Key.space>information<Key.space>about<Key.space>the<Key.space>new<Key.space>software<Key.space>system<Key.space>
Screenshot: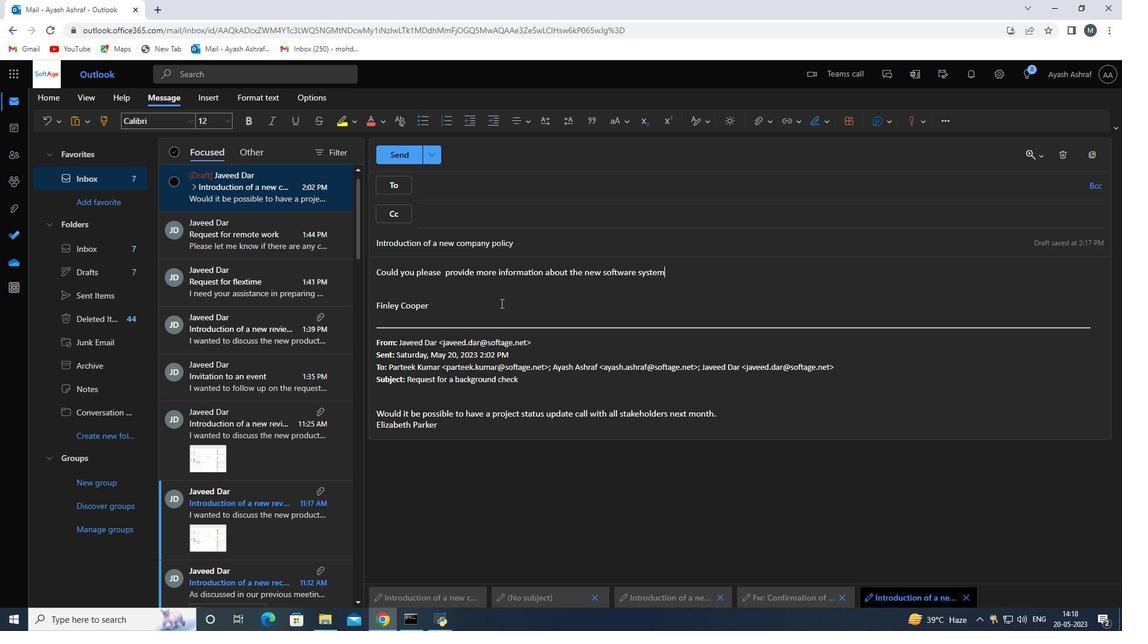 
Action: Mouse moved to (1098, 189)
Screenshot: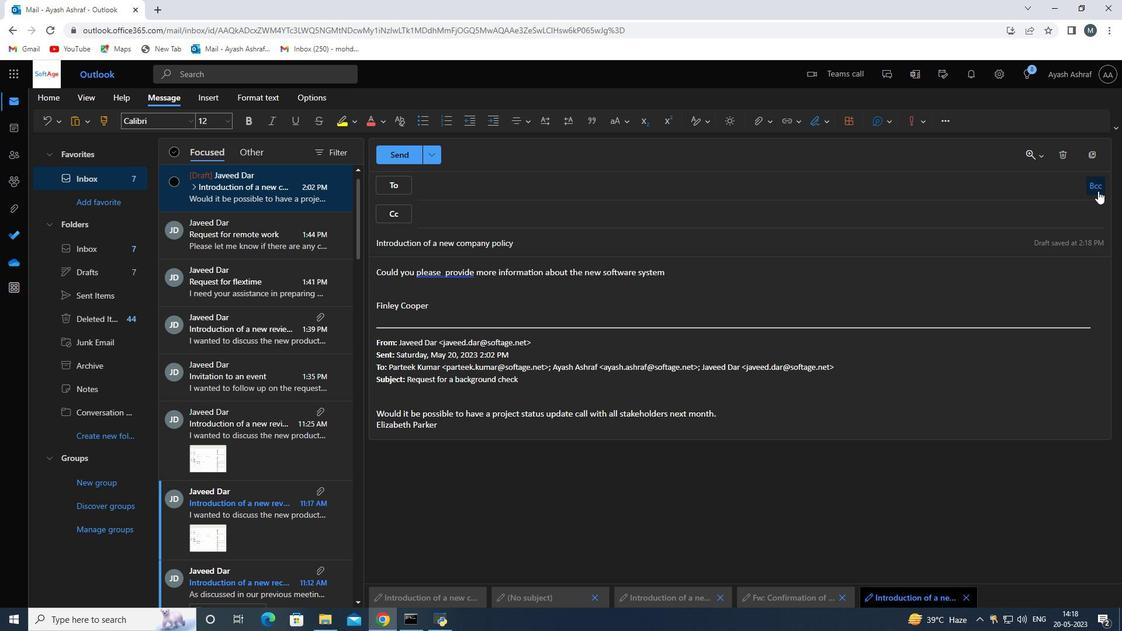 
Action: Mouse pressed left at (1098, 189)
Screenshot: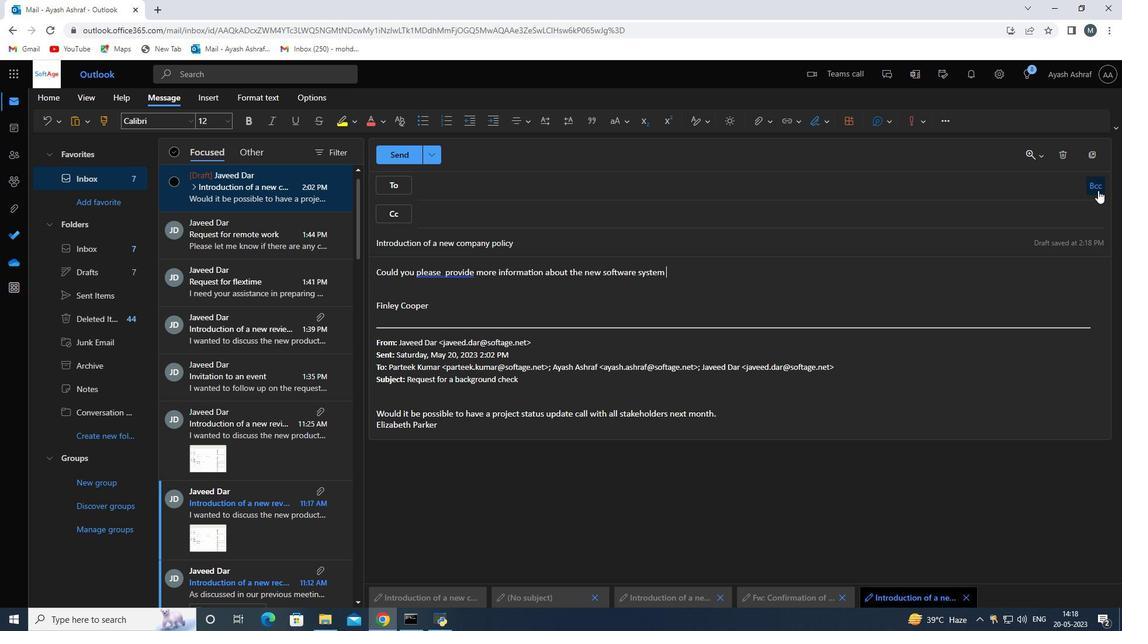 
Action: Mouse moved to (521, 235)
Screenshot: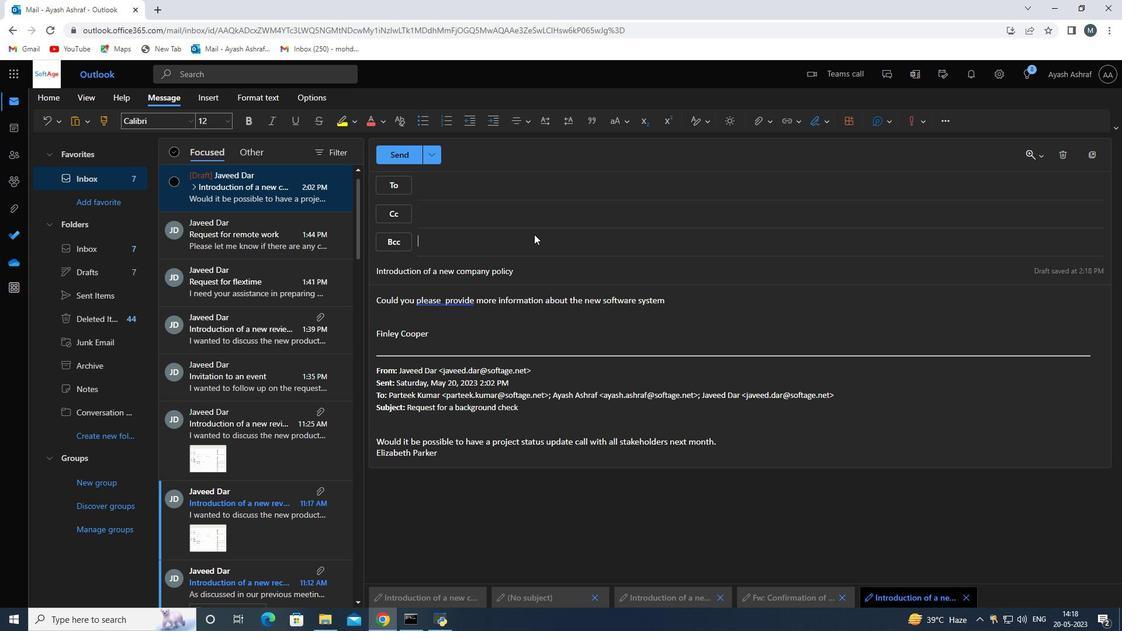 
Action: Key pressed softage.4
Screenshot: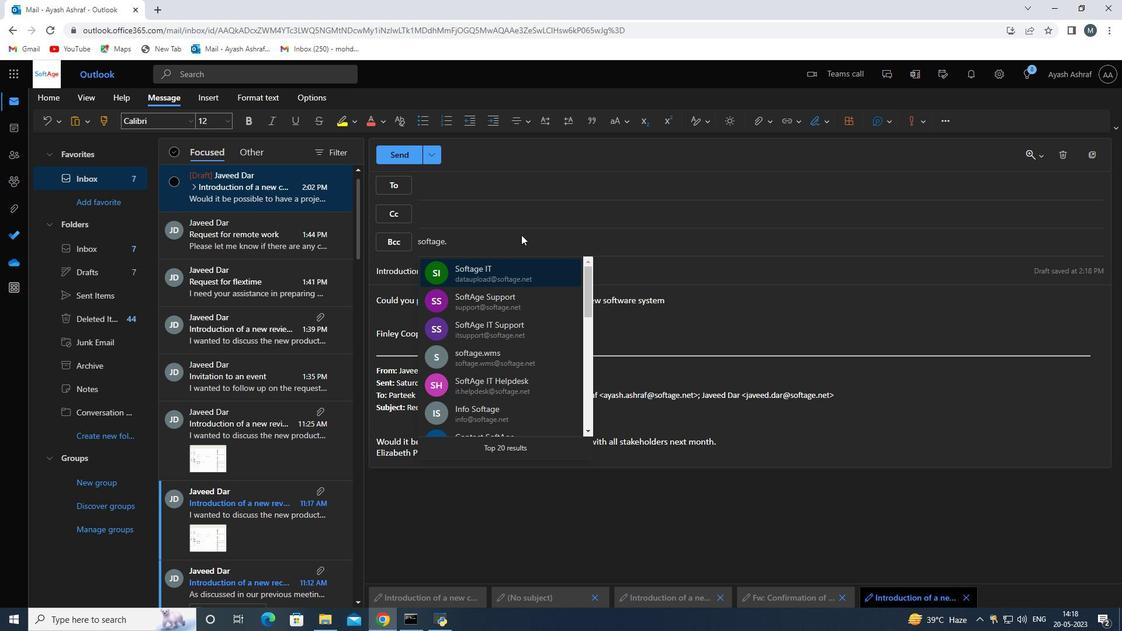 
Action: Mouse moved to (521, 297)
Screenshot: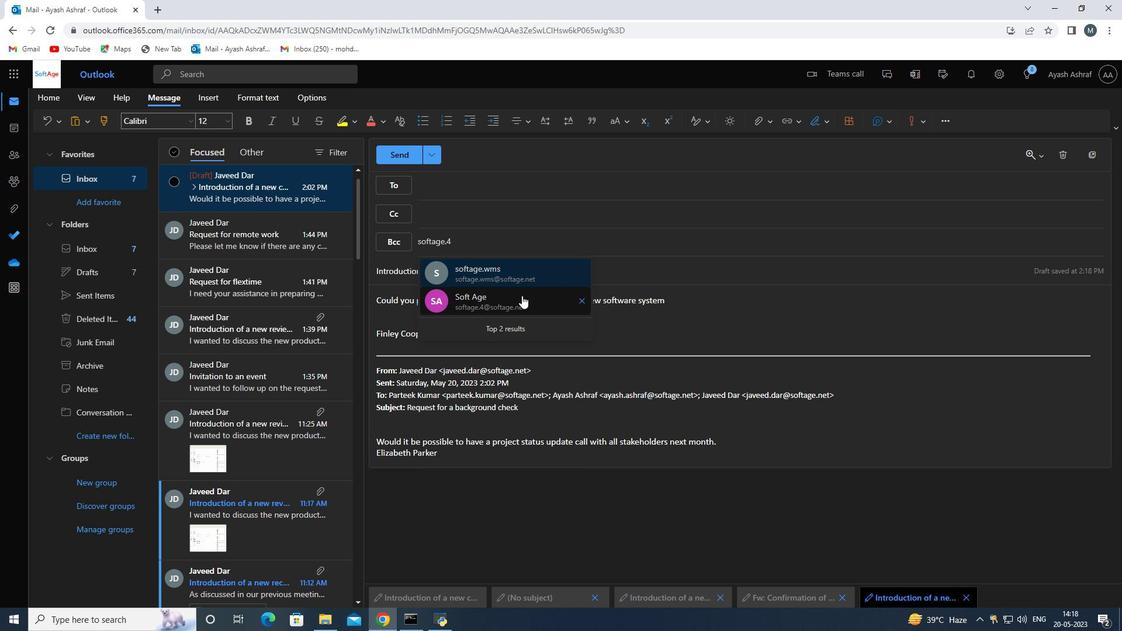 
Action: Mouse pressed left at (521, 297)
Screenshot: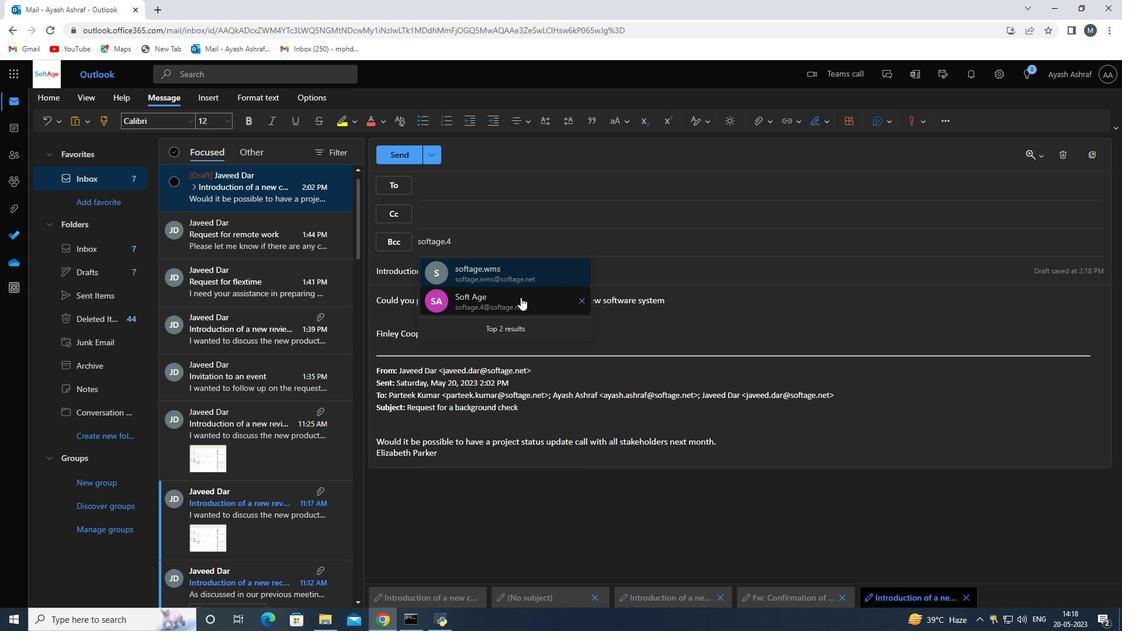 
Action: Mouse moved to (760, 129)
Screenshot: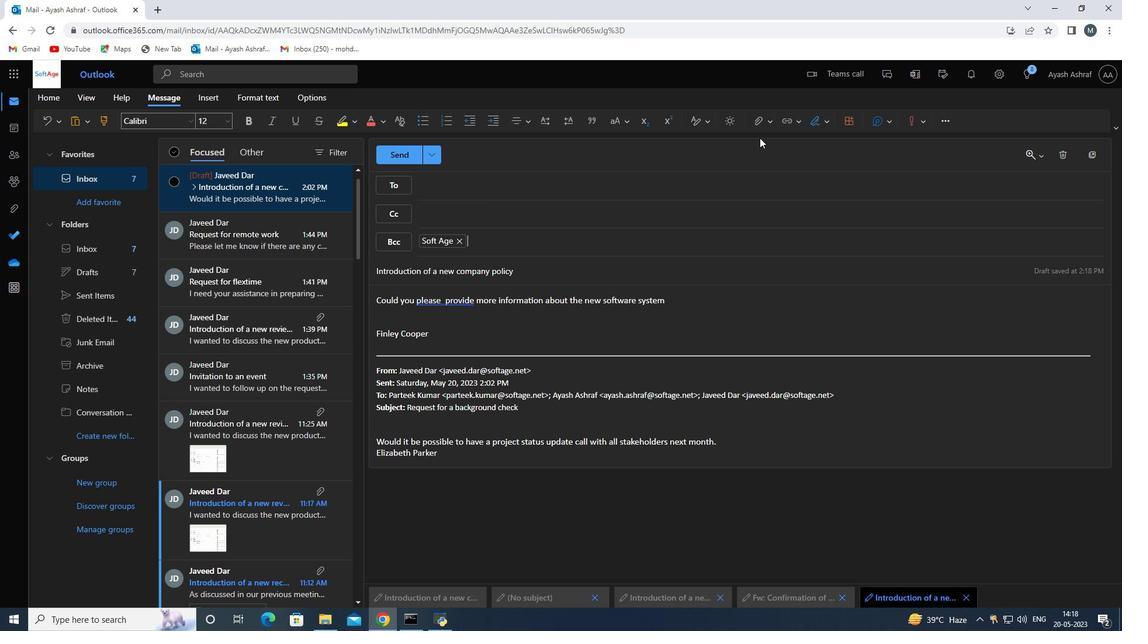 
Action: Mouse pressed left at (760, 129)
Screenshot: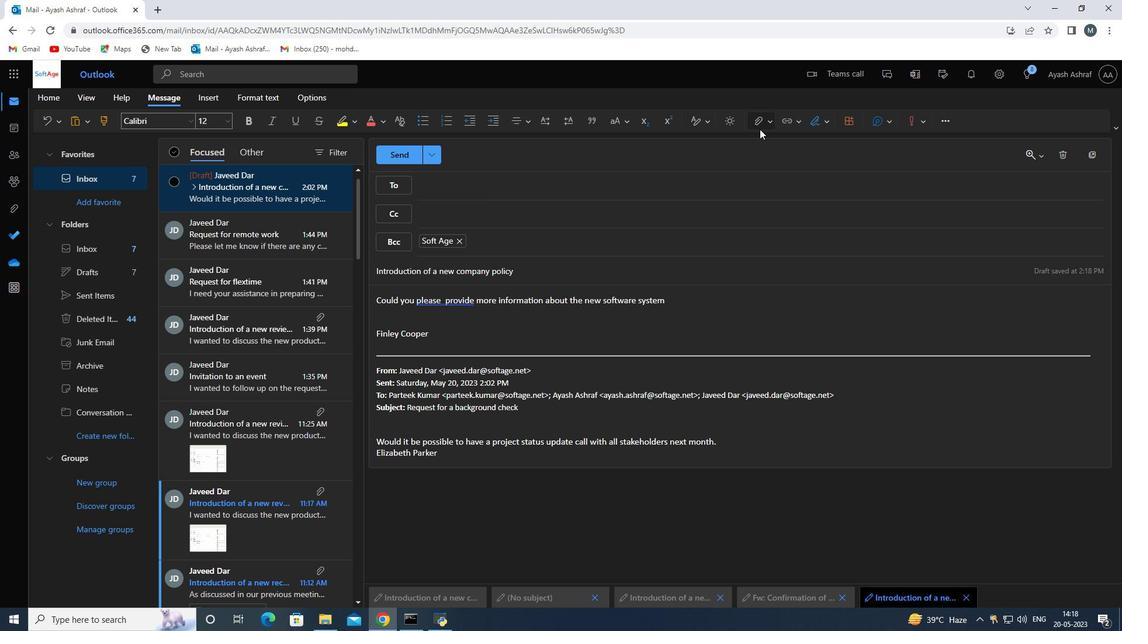 
Action: Mouse moved to (687, 143)
Screenshot: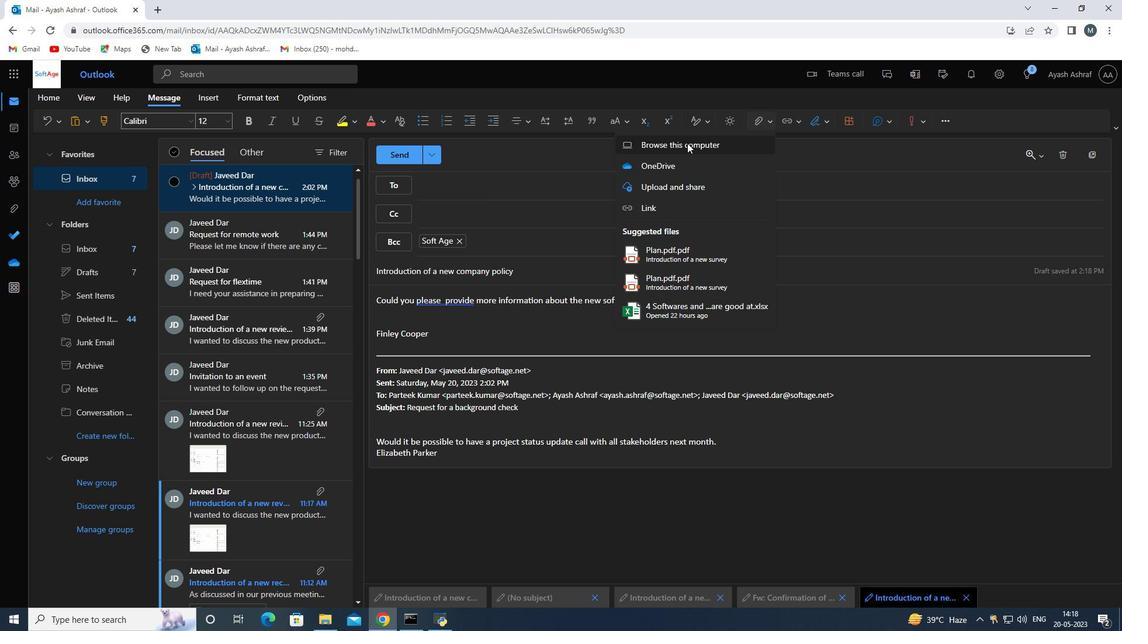 
Action: Mouse pressed left at (687, 143)
Screenshot: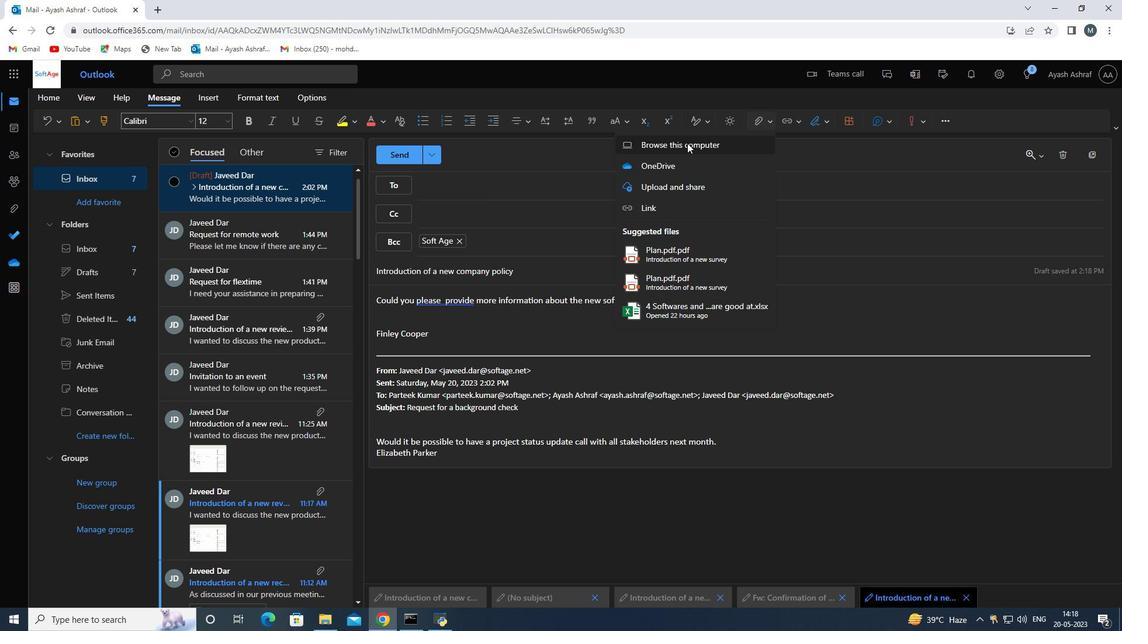 
Action: Mouse moved to (239, 156)
Screenshot: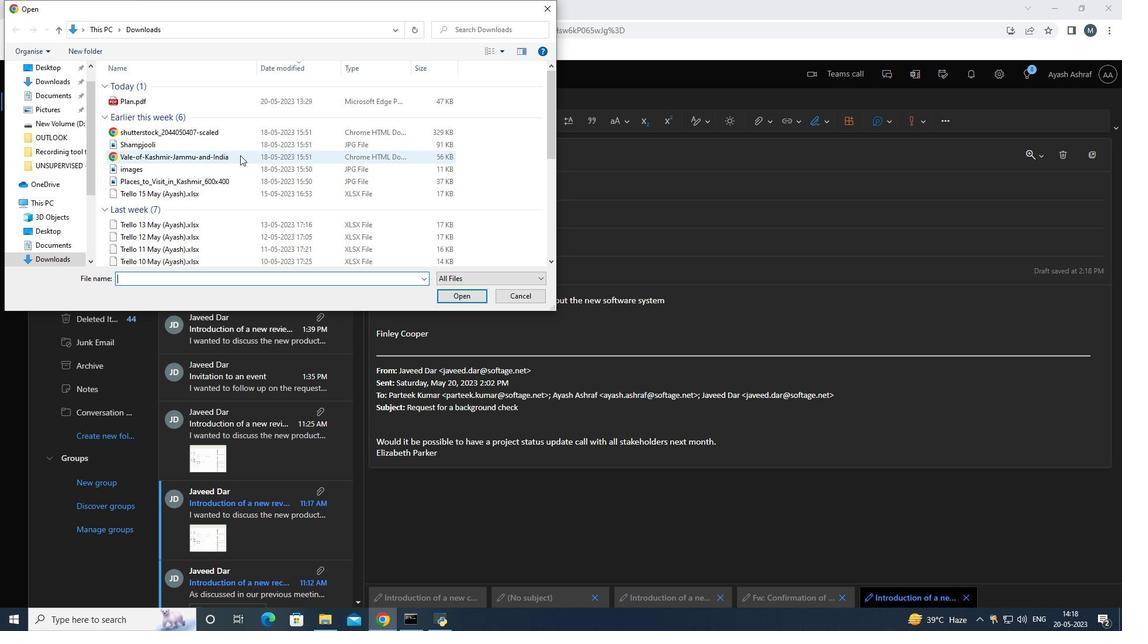 
Action: Mouse pressed left at (239, 156)
Screenshot: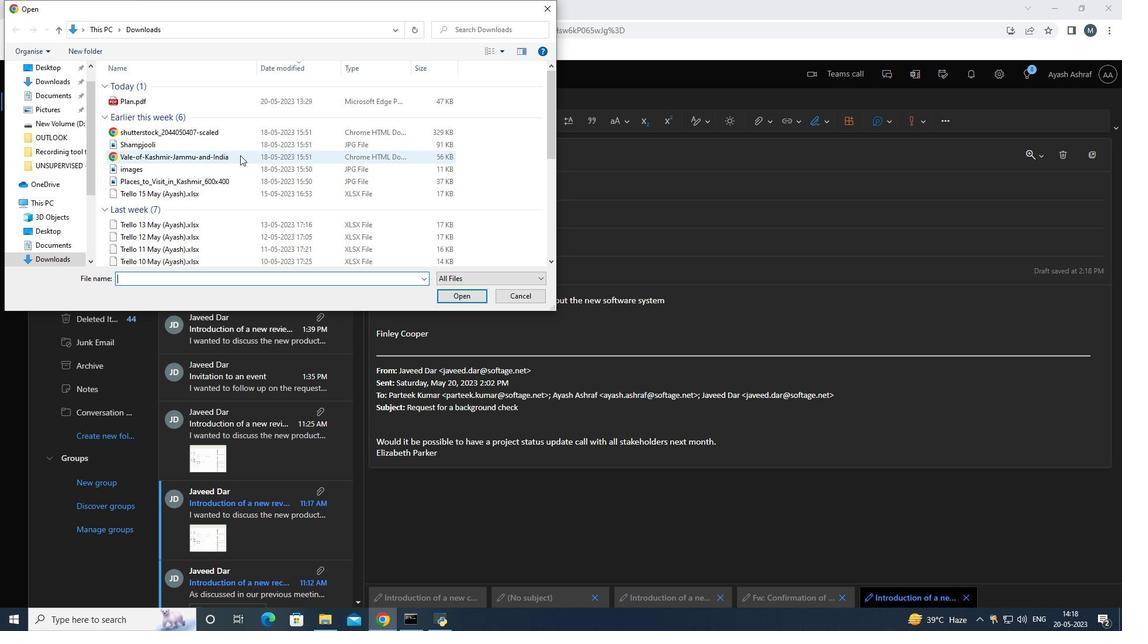 
Action: Mouse moved to (458, 300)
Screenshot: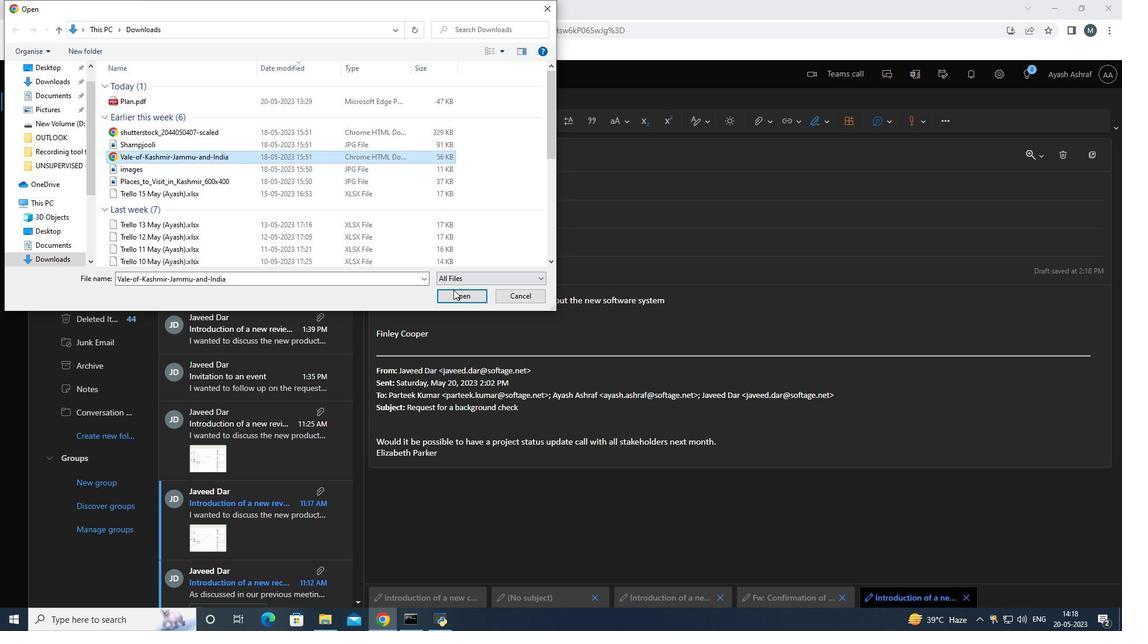 
Action: Mouse pressed left at (458, 300)
Screenshot: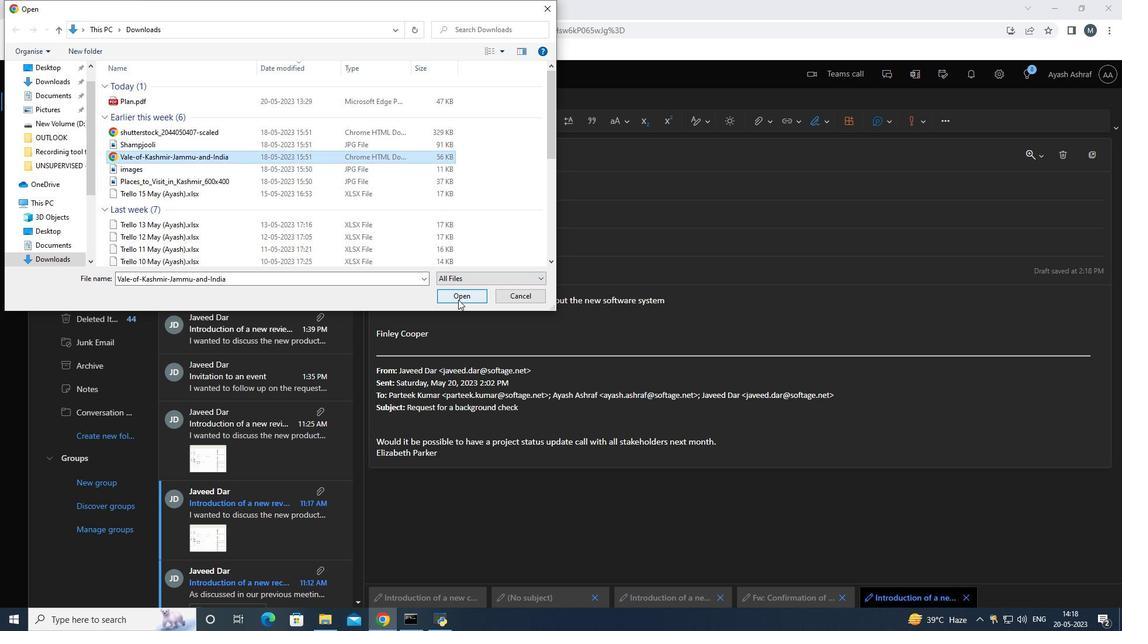 
Action: Mouse moved to (528, 435)
Screenshot: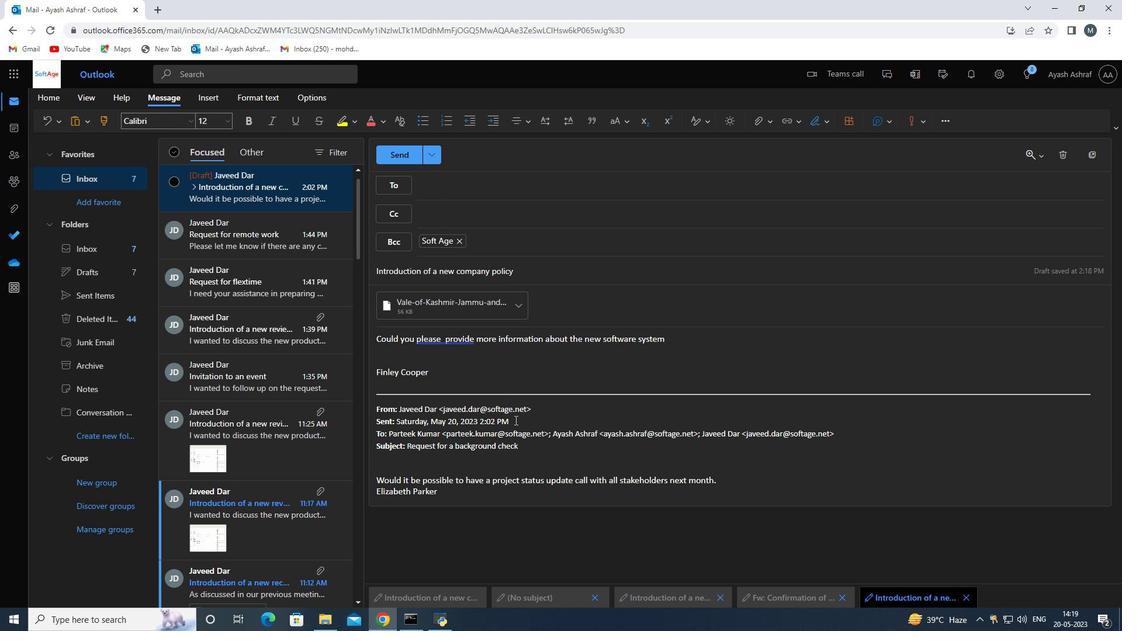 
Action: Mouse scrolled (528, 436) with delta (0, 0)
Screenshot: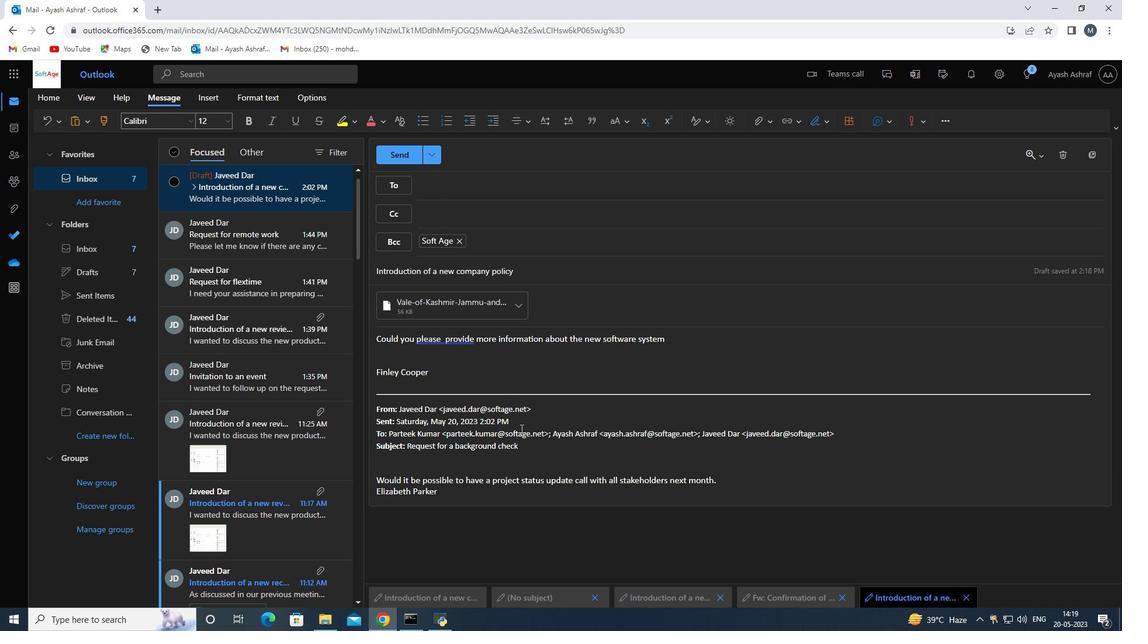 
Action: Mouse scrolled (528, 436) with delta (0, 0)
Screenshot: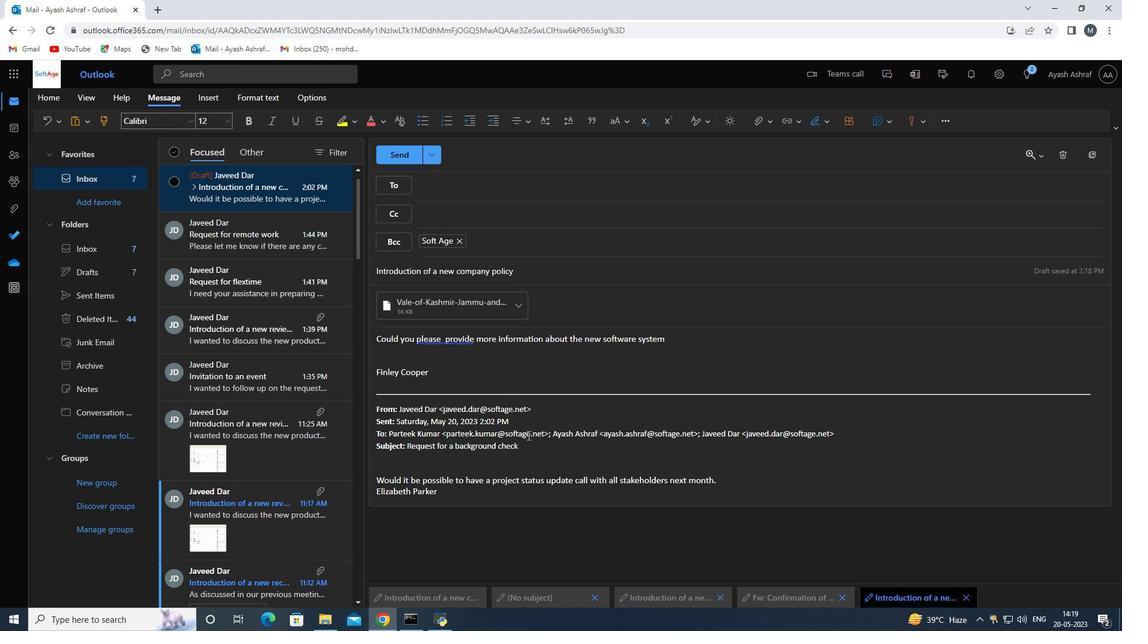 
Action: Mouse scrolled (528, 436) with delta (0, 0)
Screenshot: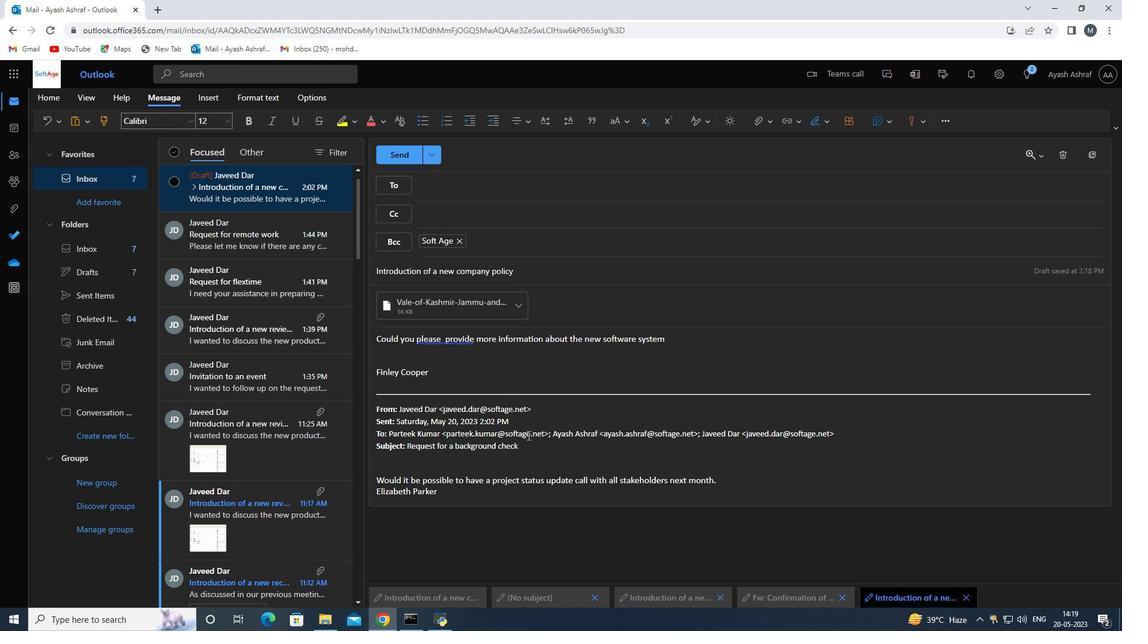 
Action: Mouse scrolled (528, 436) with delta (0, 0)
Screenshot: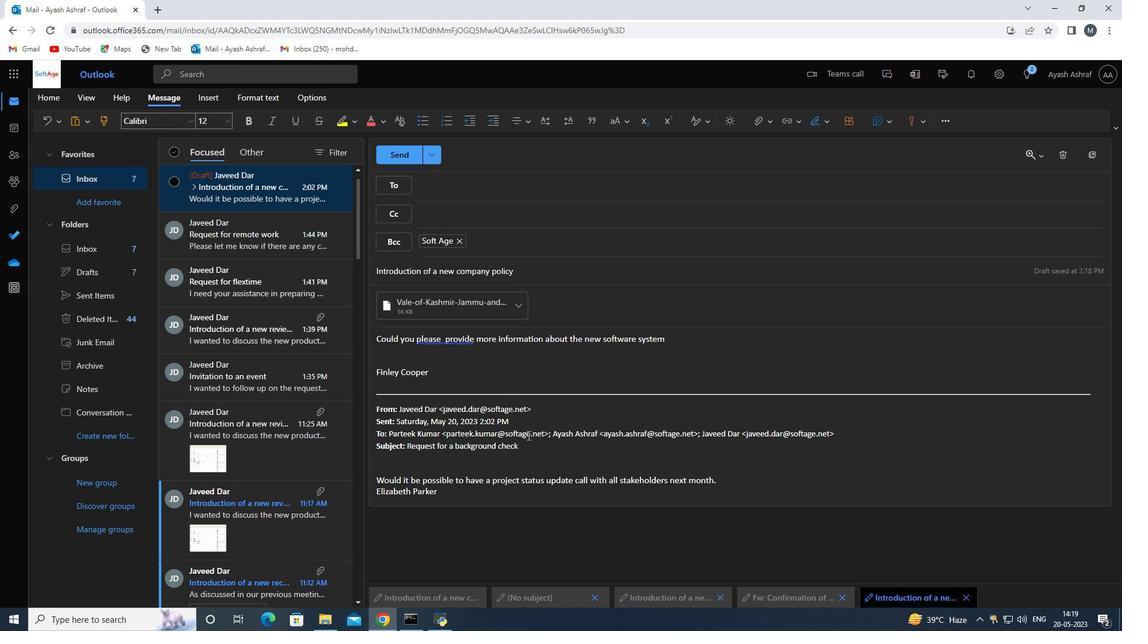 
